 Task: Find connections with filter location Diamante with filter topic #mentorwith filter profile language French with filter current company Randstad India with filter school Oriental Institute of Science & Technology with filter industry IT System Installation and Disposal with filter service category Corporate Law with filter keywords title Event Planner
Action: Mouse moved to (490, 89)
Screenshot: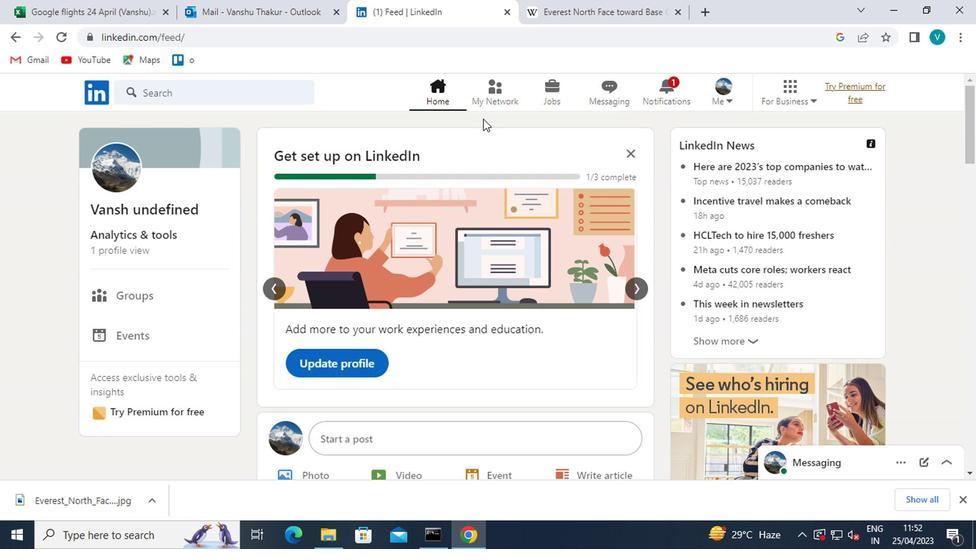 
Action: Mouse pressed left at (490, 89)
Screenshot: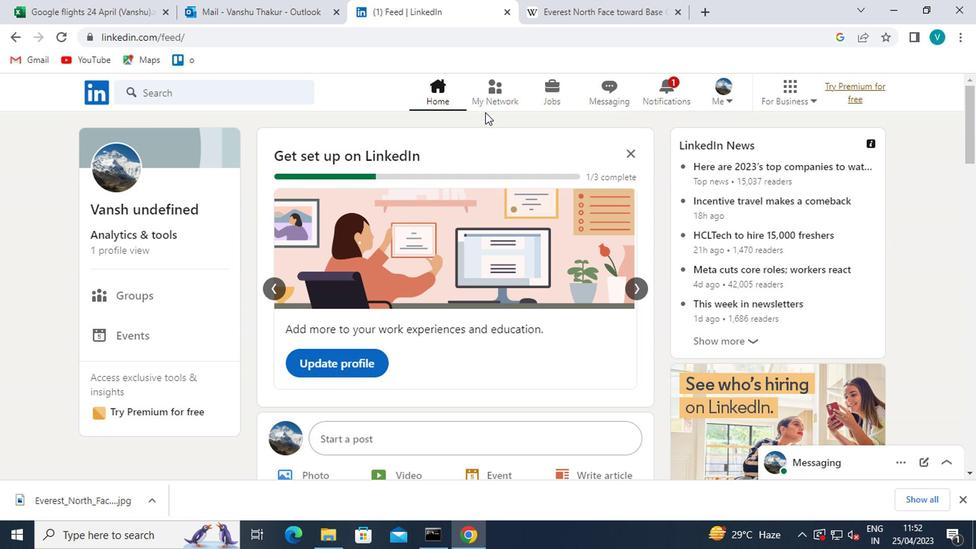 
Action: Mouse moved to (178, 162)
Screenshot: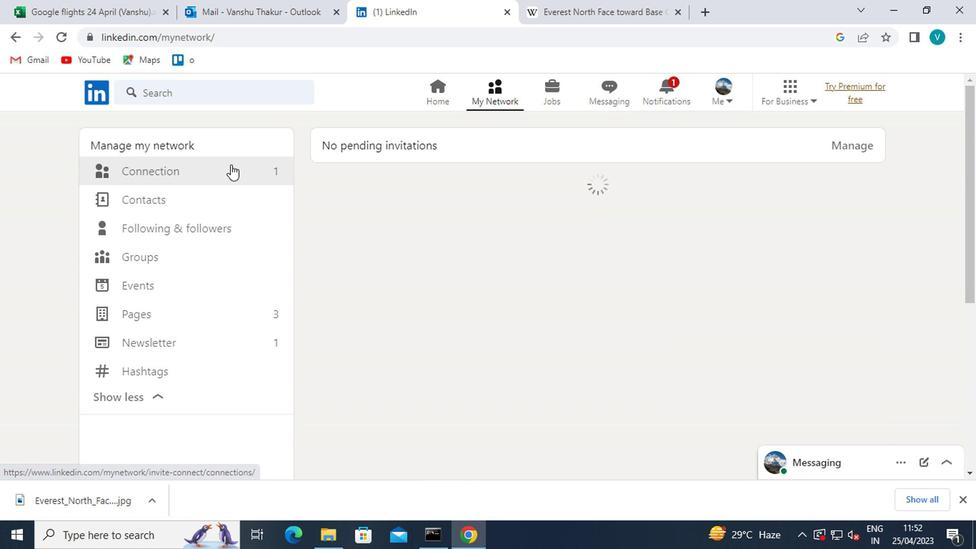 
Action: Mouse pressed left at (178, 162)
Screenshot: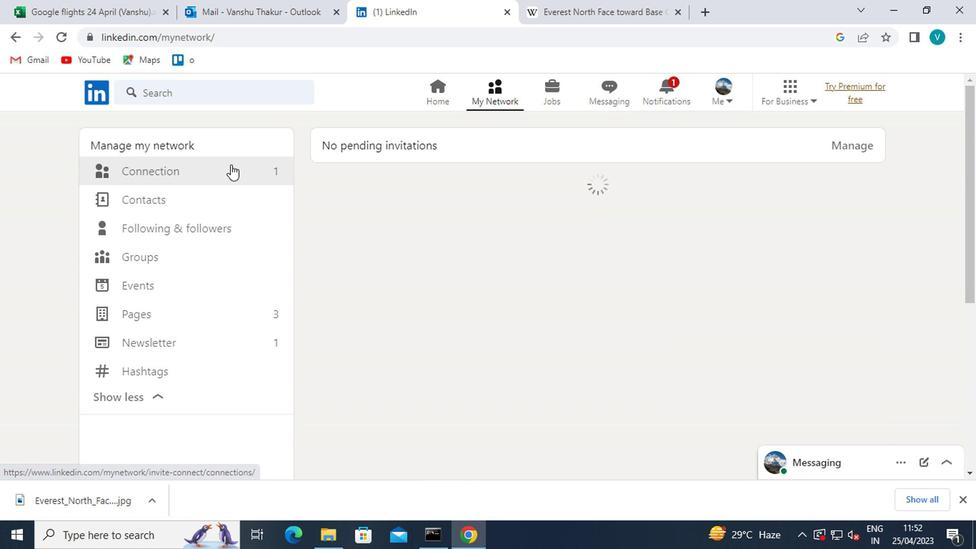 
Action: Mouse moved to (574, 175)
Screenshot: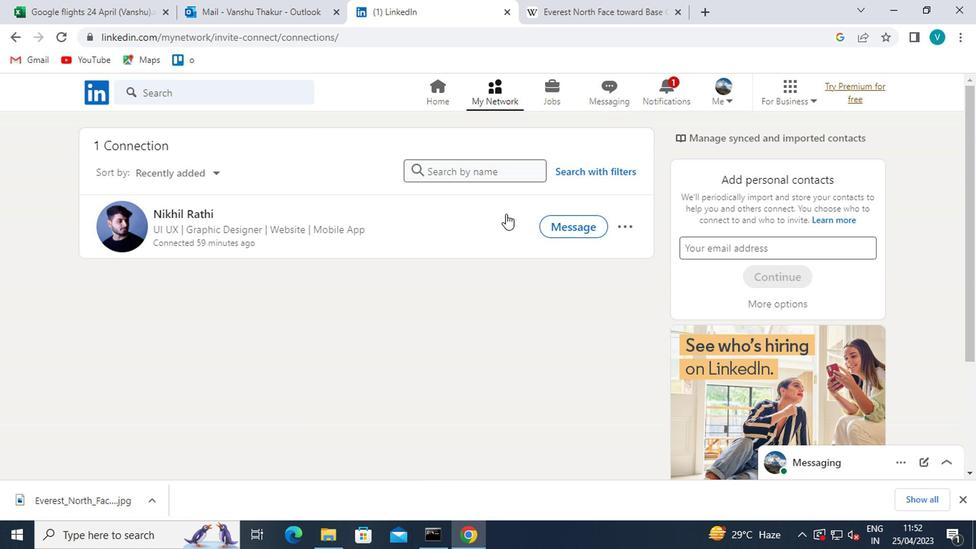 
Action: Mouse pressed left at (574, 175)
Screenshot: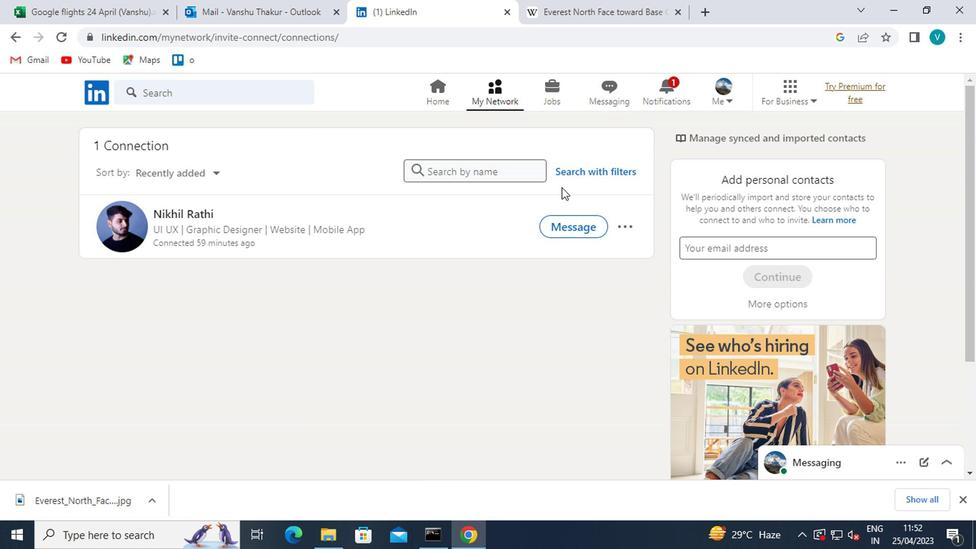 
Action: Mouse moved to (469, 123)
Screenshot: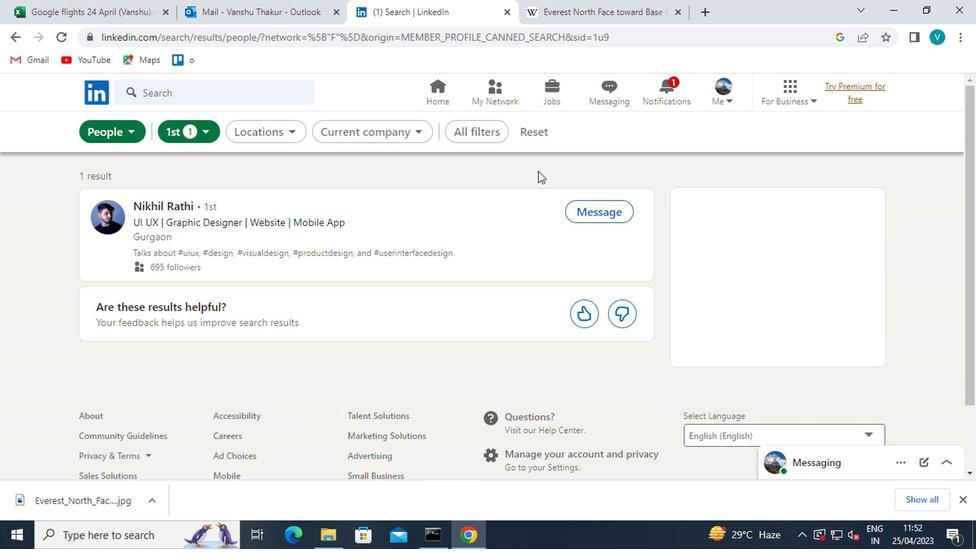 
Action: Mouse pressed left at (469, 123)
Screenshot: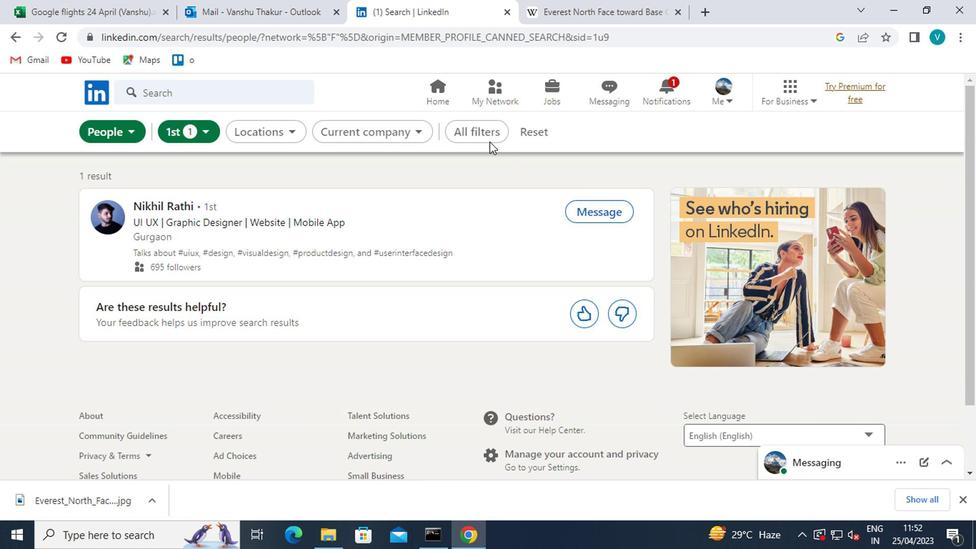 
Action: Mouse moved to (716, 326)
Screenshot: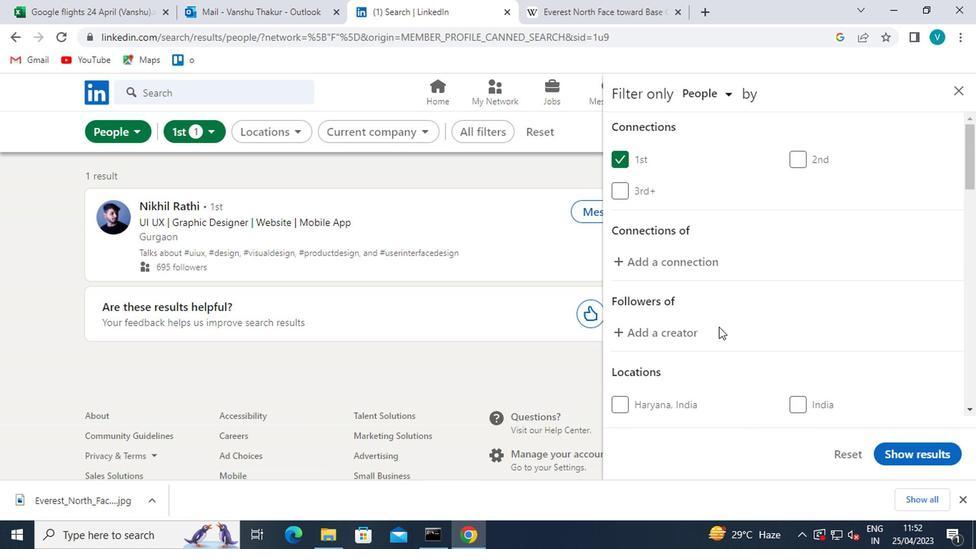 
Action: Mouse scrolled (716, 325) with delta (0, -1)
Screenshot: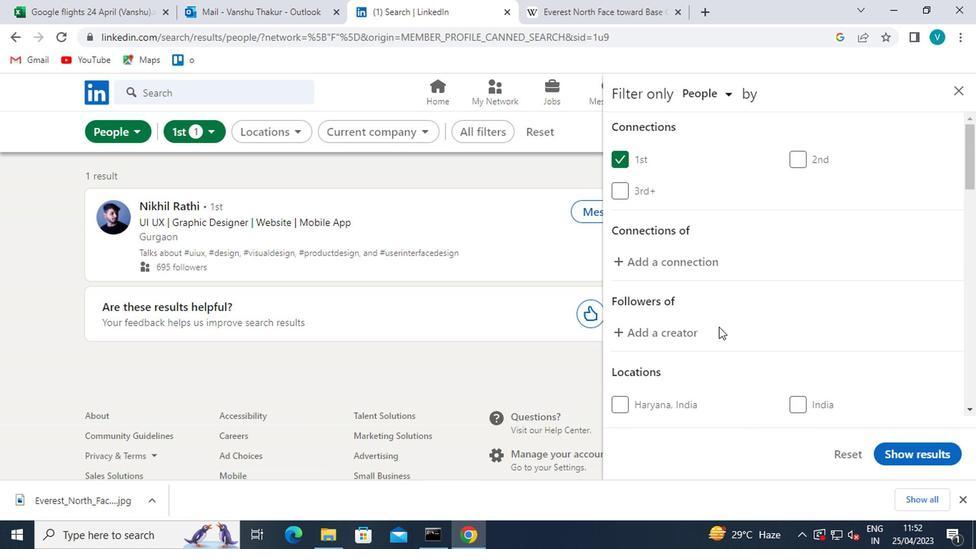 
Action: Mouse scrolled (716, 325) with delta (0, -1)
Screenshot: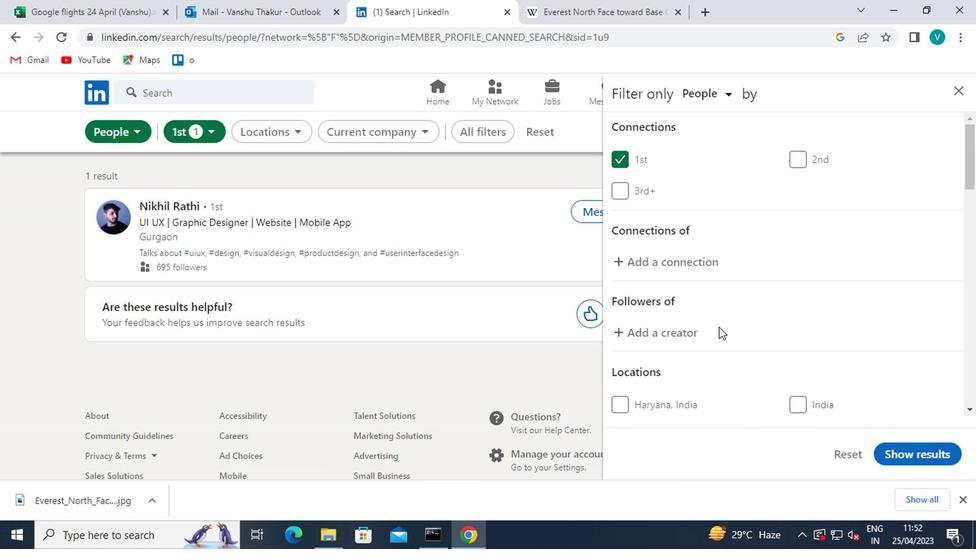 
Action: Mouse moved to (671, 326)
Screenshot: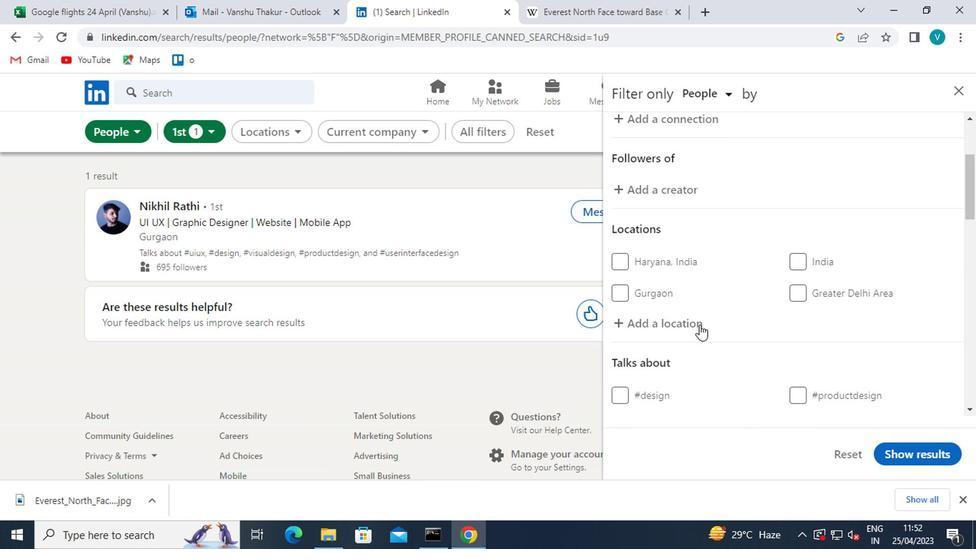 
Action: Mouse pressed left at (671, 326)
Screenshot: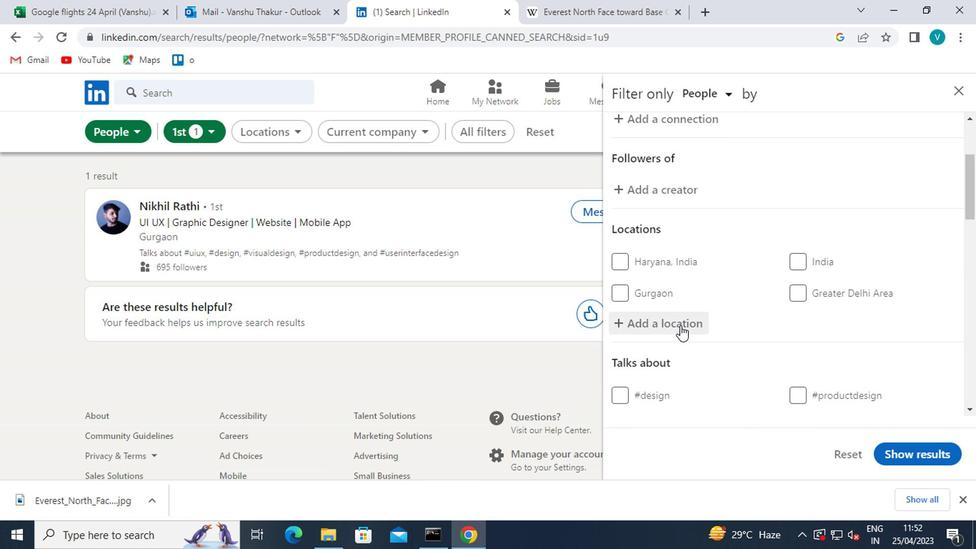 
Action: Mouse moved to (584, 275)
Screenshot: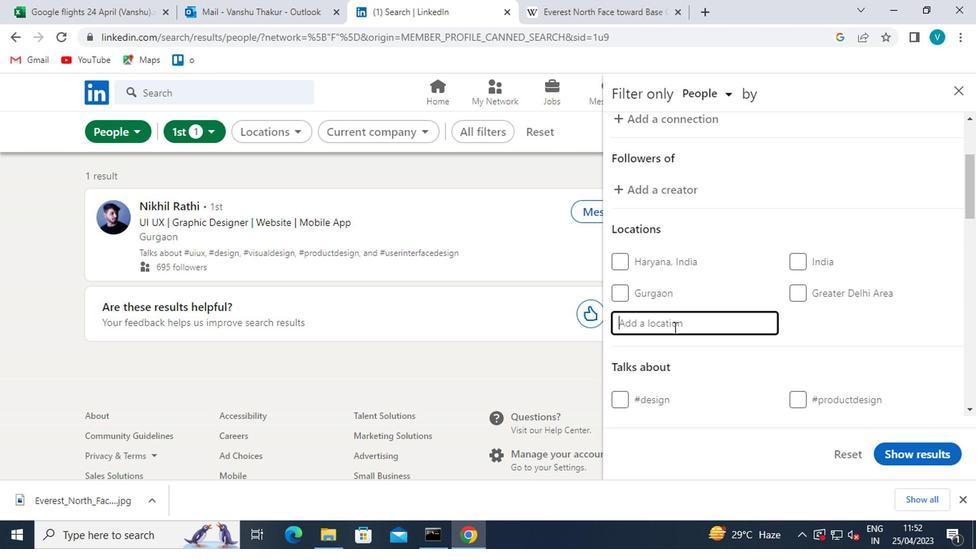 
Action: Key pressed <Key.shift>DIAMANTE<Key.space>
Screenshot: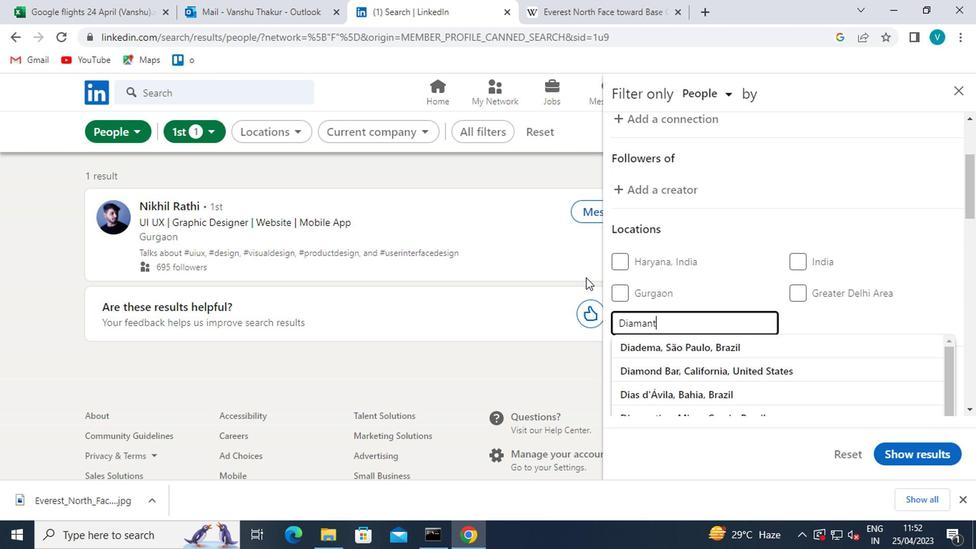 
Action: Mouse moved to (665, 343)
Screenshot: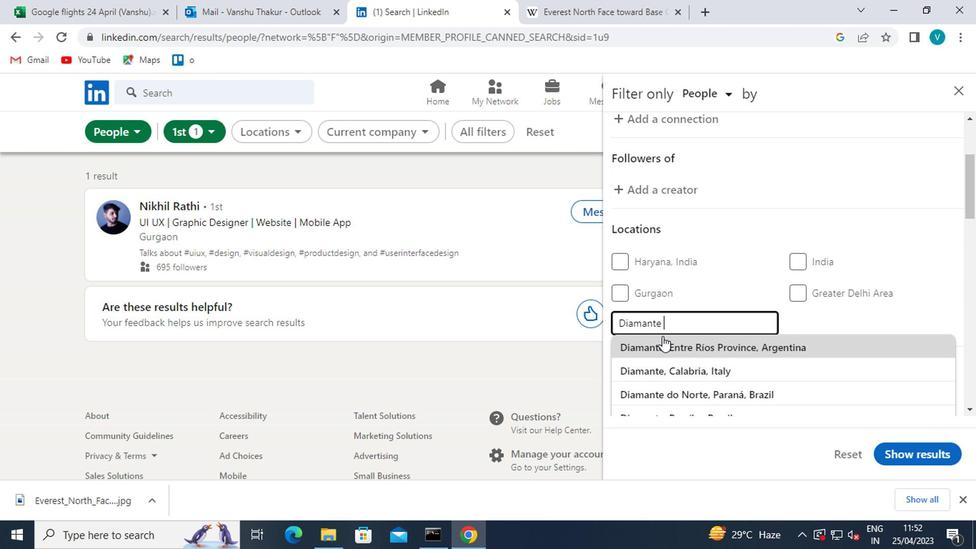 
Action: Mouse pressed left at (665, 343)
Screenshot: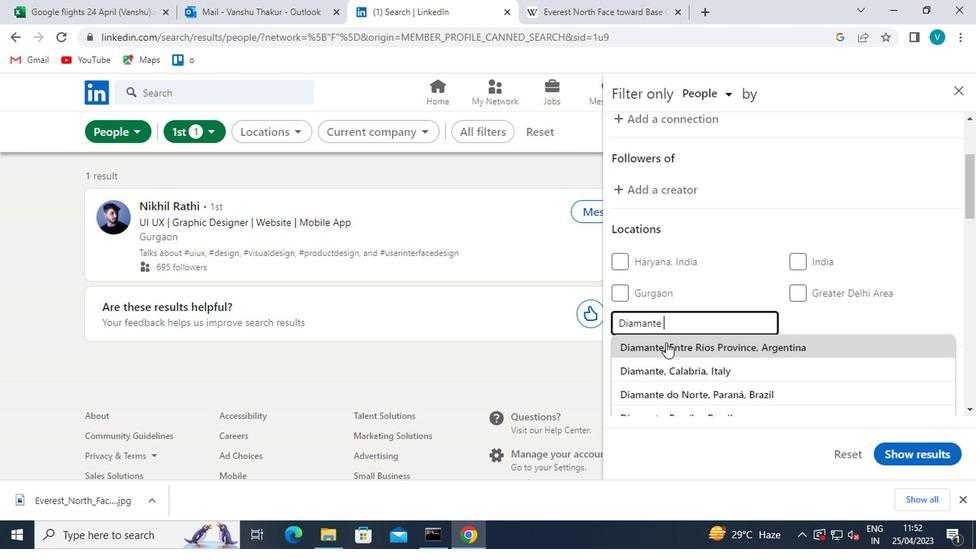 
Action: Mouse moved to (713, 314)
Screenshot: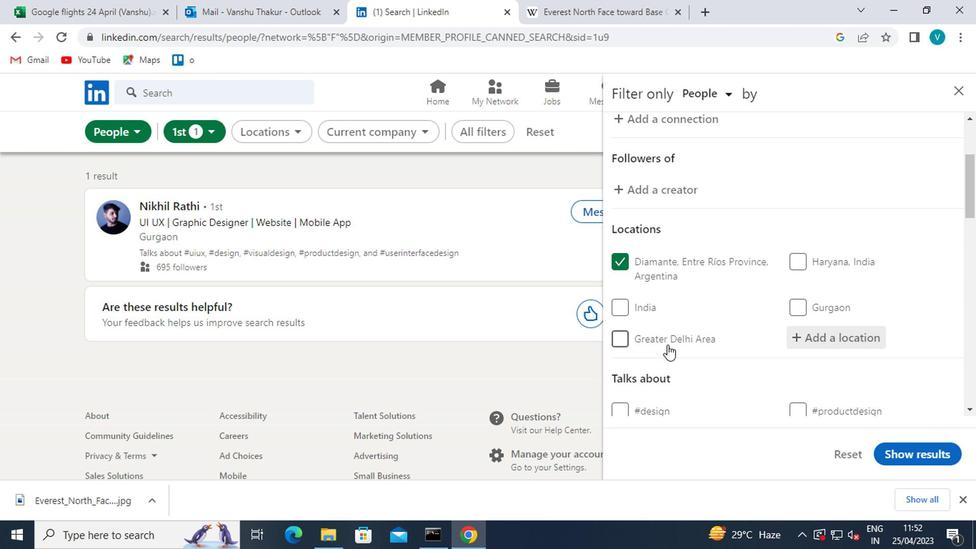 
Action: Mouse scrolled (713, 313) with delta (0, 0)
Screenshot: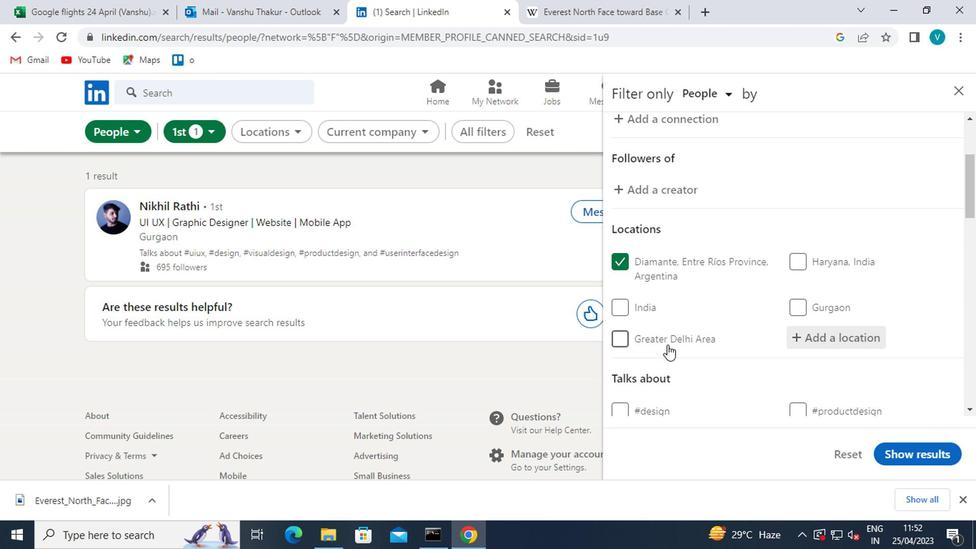 
Action: Mouse scrolled (713, 313) with delta (0, 0)
Screenshot: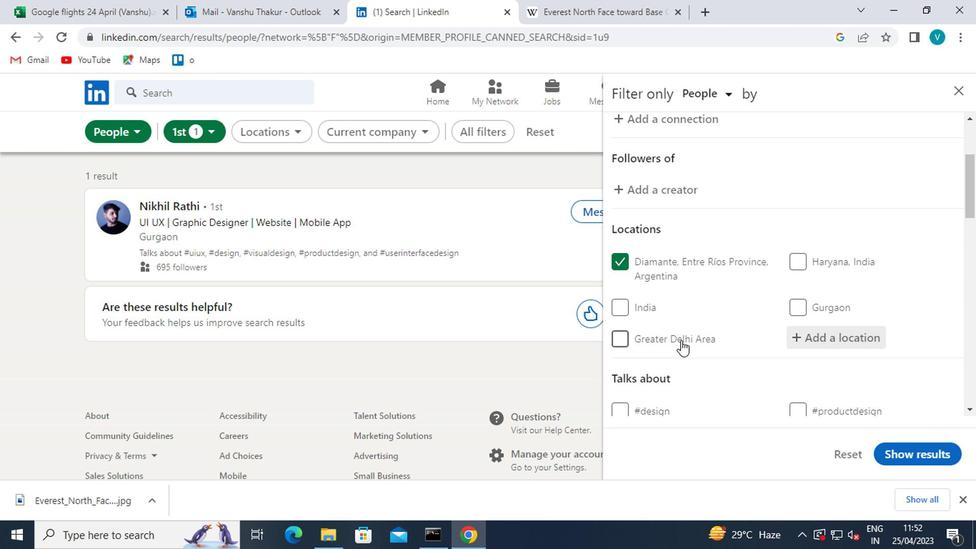
Action: Mouse moved to (714, 313)
Screenshot: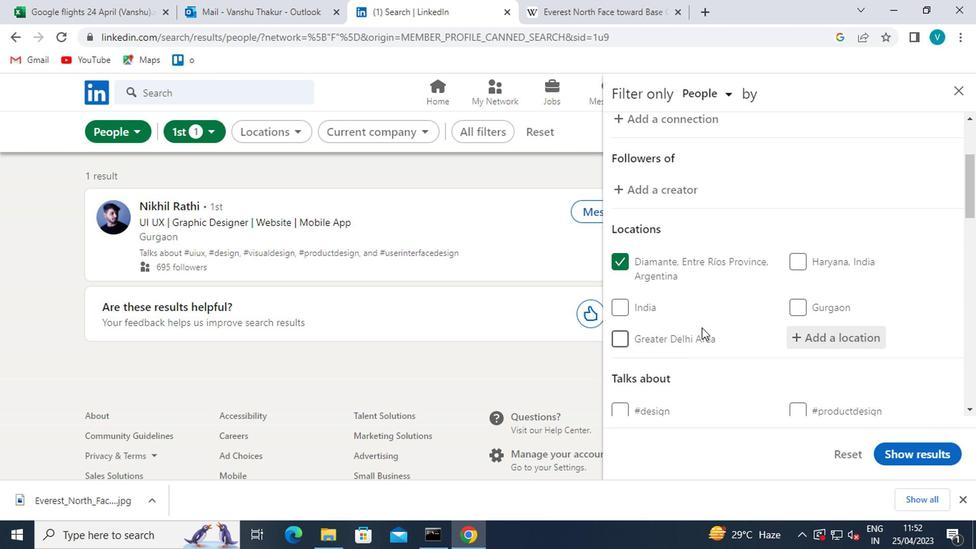 
Action: Mouse scrolled (714, 312) with delta (0, -1)
Screenshot: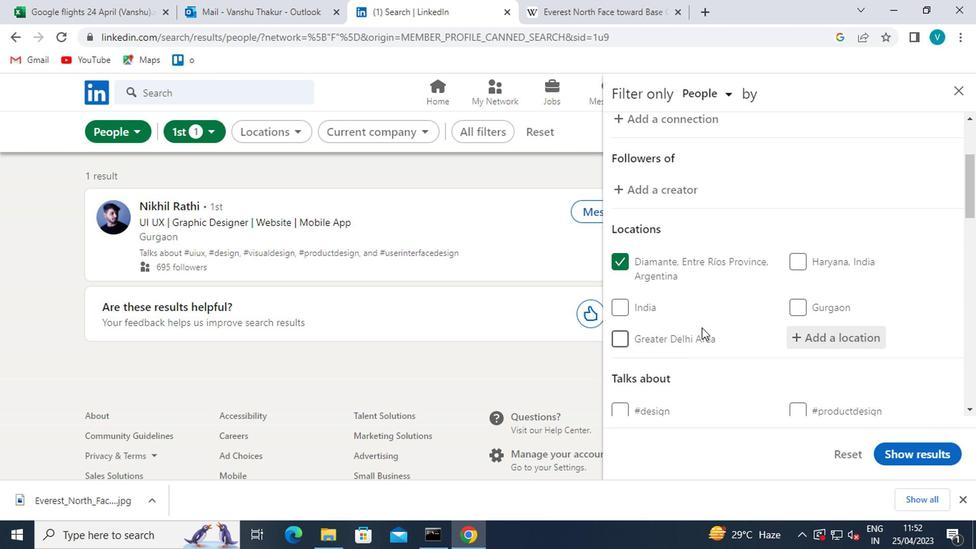 
Action: Mouse moved to (824, 251)
Screenshot: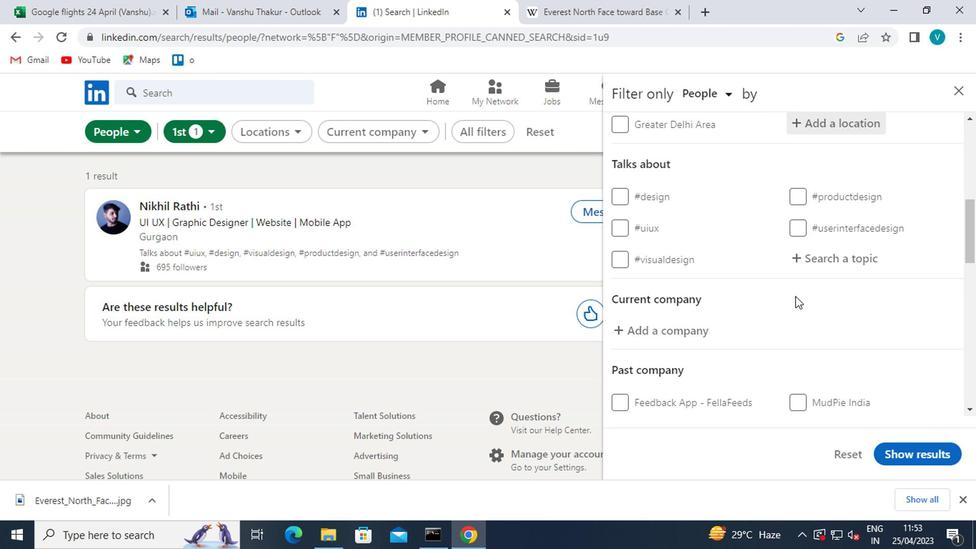 
Action: Mouse pressed left at (824, 251)
Screenshot: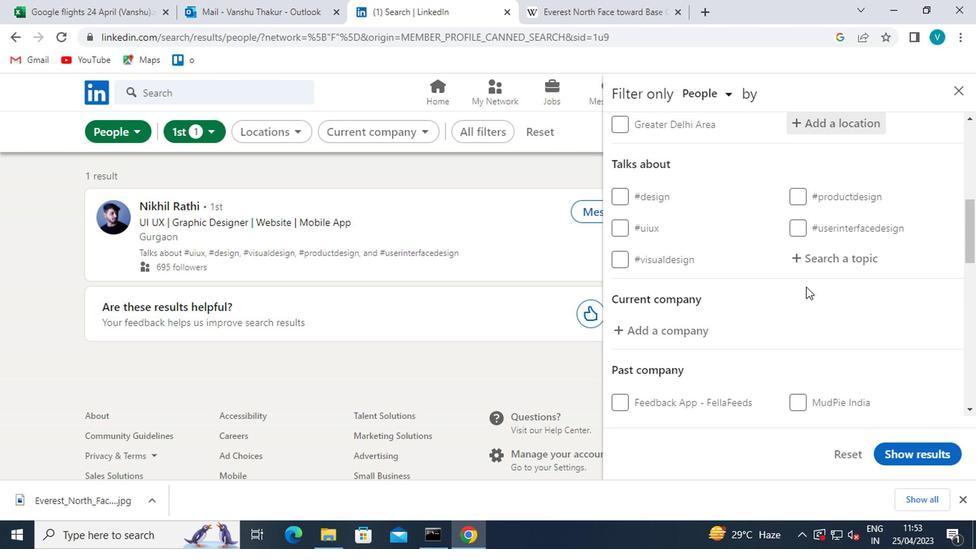 
Action: Mouse moved to (457, 80)
Screenshot: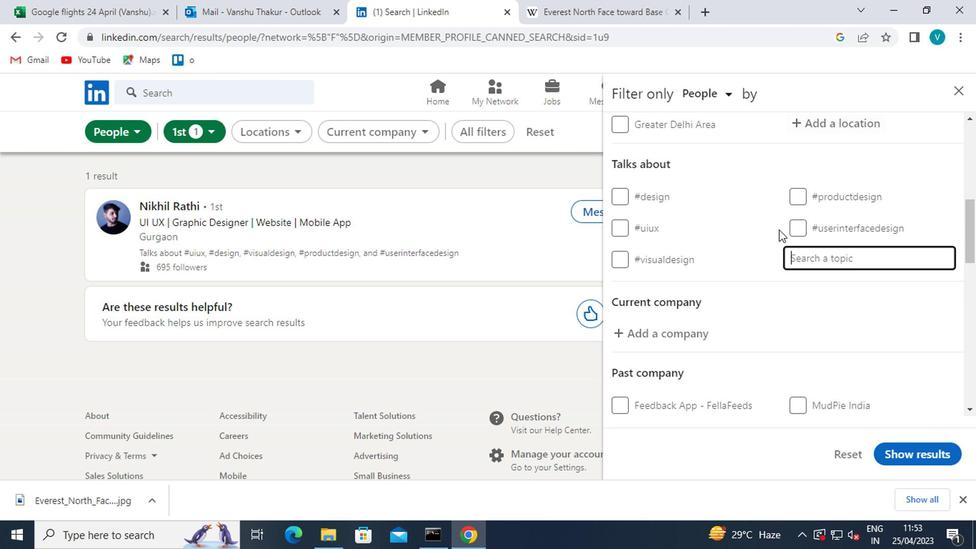 
Action: Key pressed <Key.shift>#MENTORWITH
Screenshot: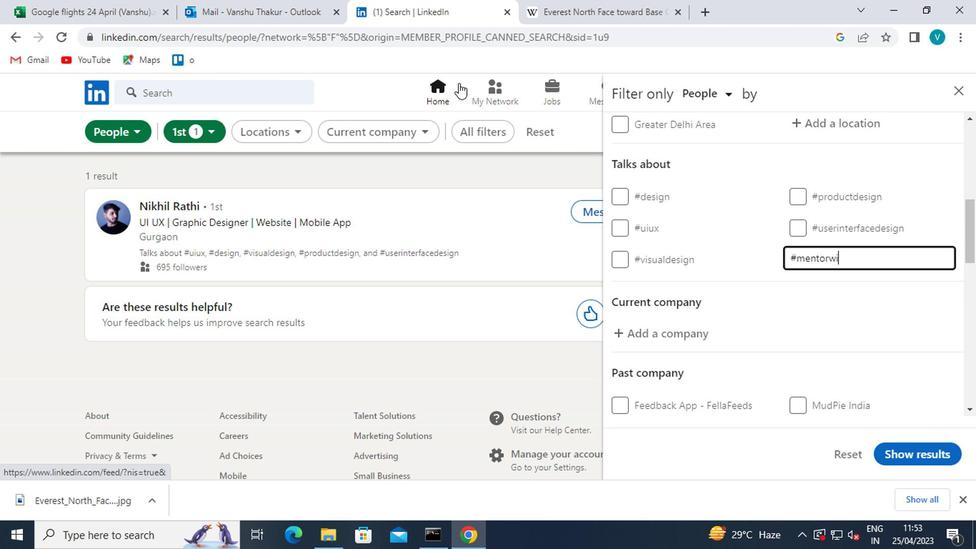 
Action: Mouse moved to (813, 282)
Screenshot: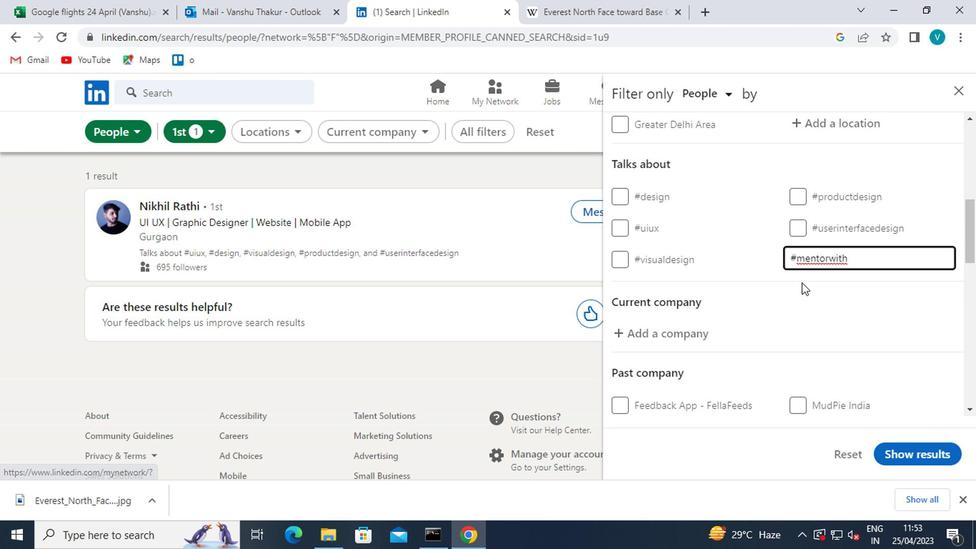 
Action: Mouse pressed left at (813, 282)
Screenshot: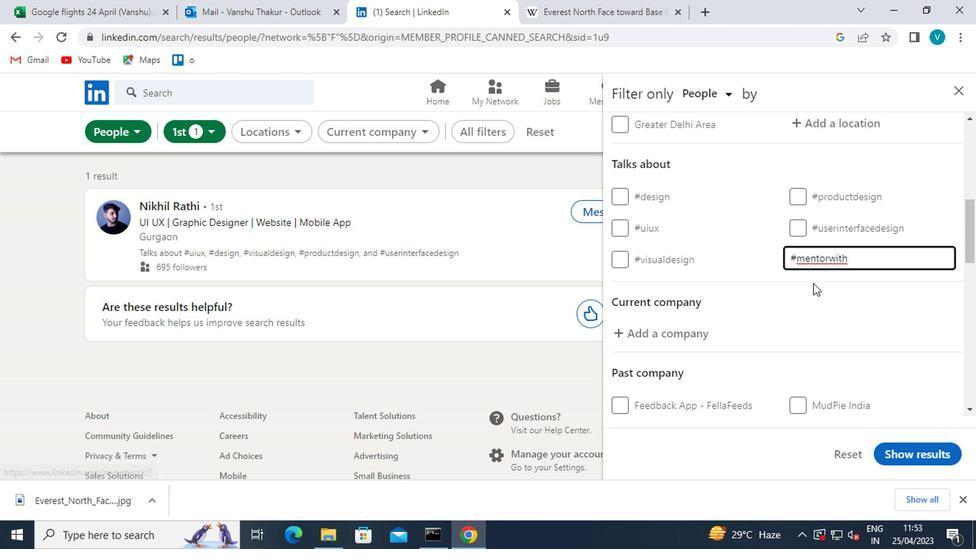 
Action: Mouse moved to (793, 289)
Screenshot: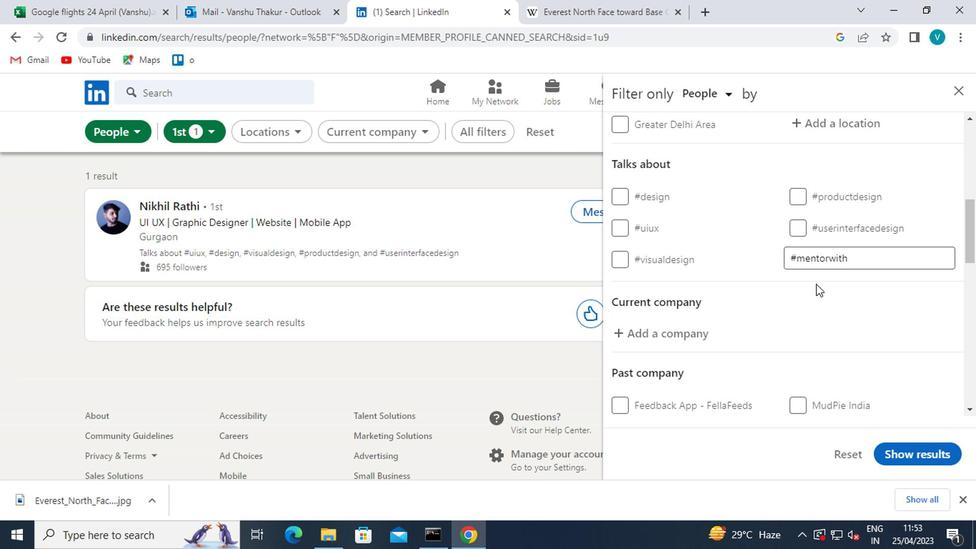 
Action: Mouse scrolled (793, 288) with delta (0, -1)
Screenshot: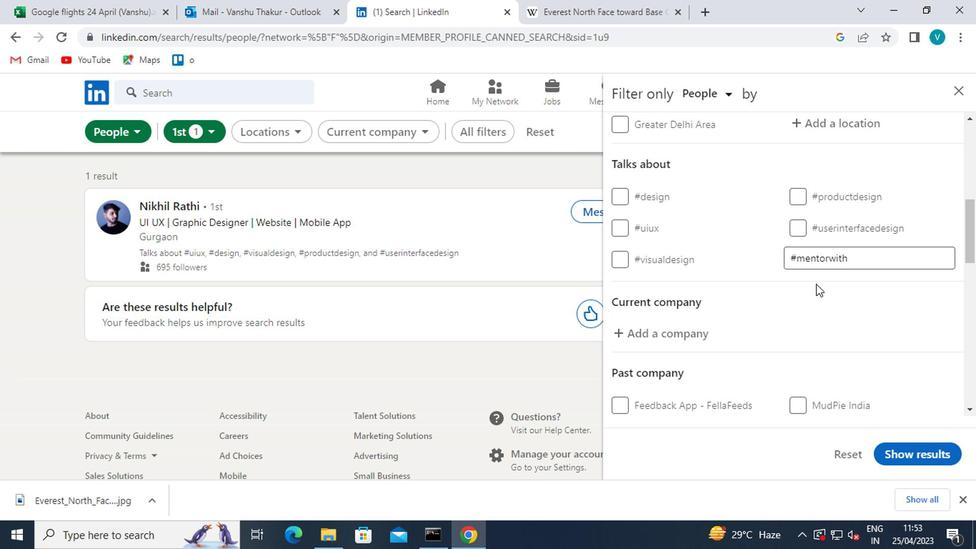 
Action: Mouse moved to (772, 299)
Screenshot: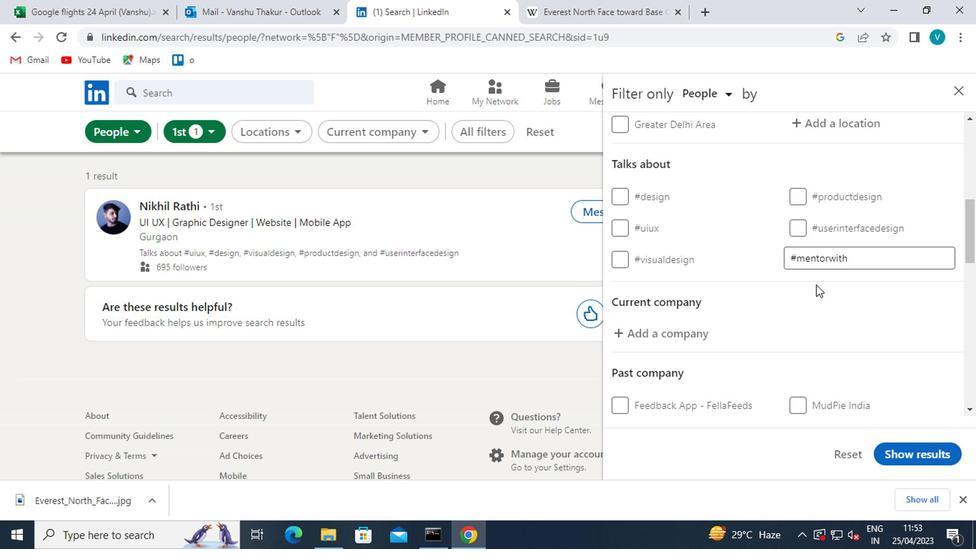 
Action: Mouse scrolled (772, 298) with delta (0, 0)
Screenshot: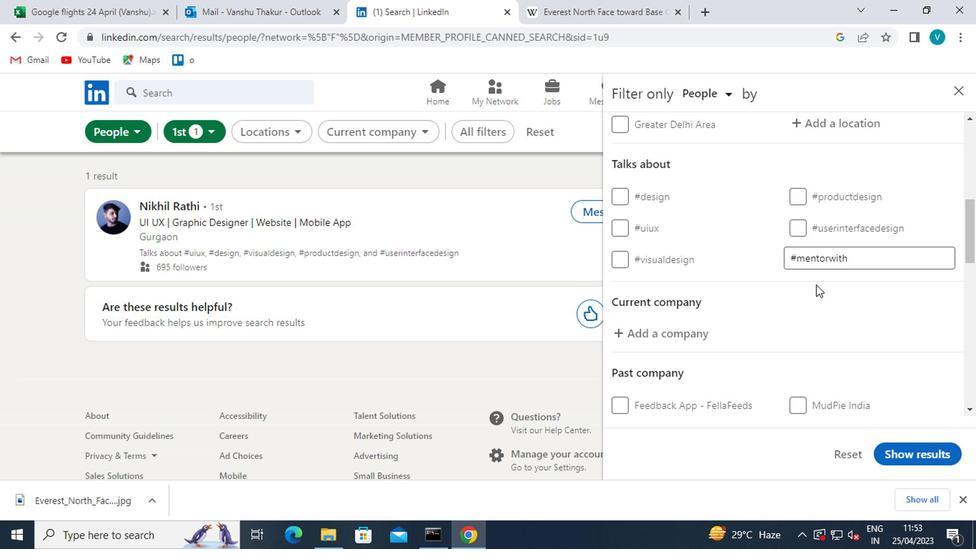 
Action: Mouse moved to (745, 310)
Screenshot: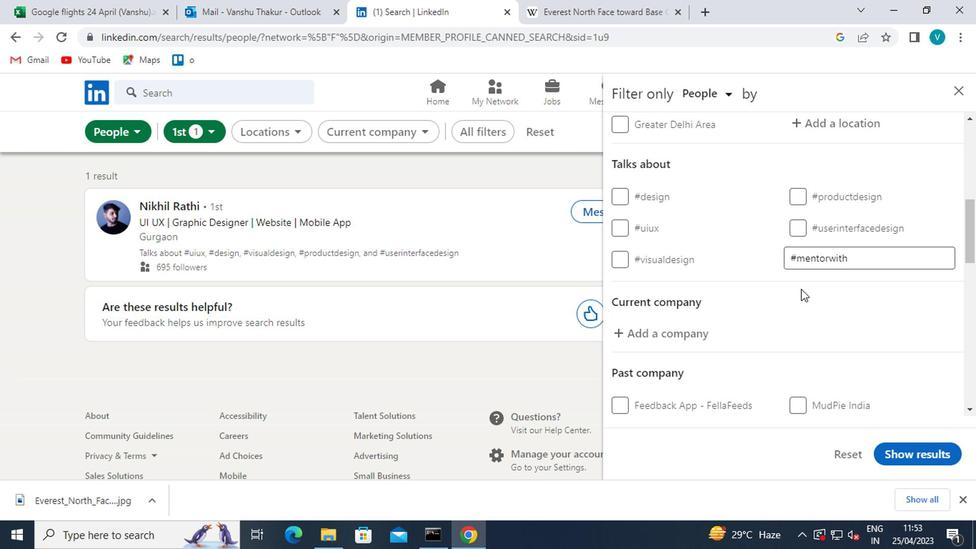 
Action: Mouse scrolled (745, 309) with delta (0, -1)
Screenshot: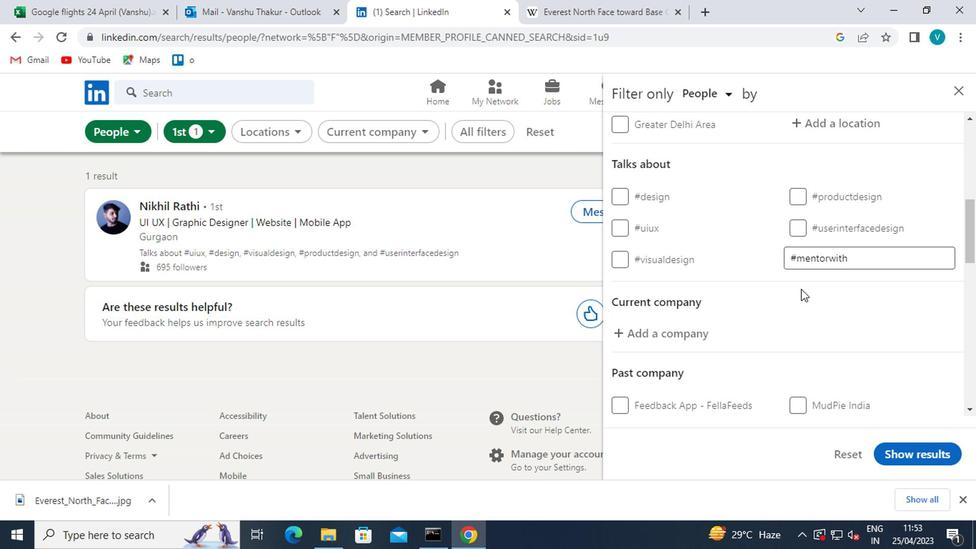 
Action: Mouse moved to (734, 315)
Screenshot: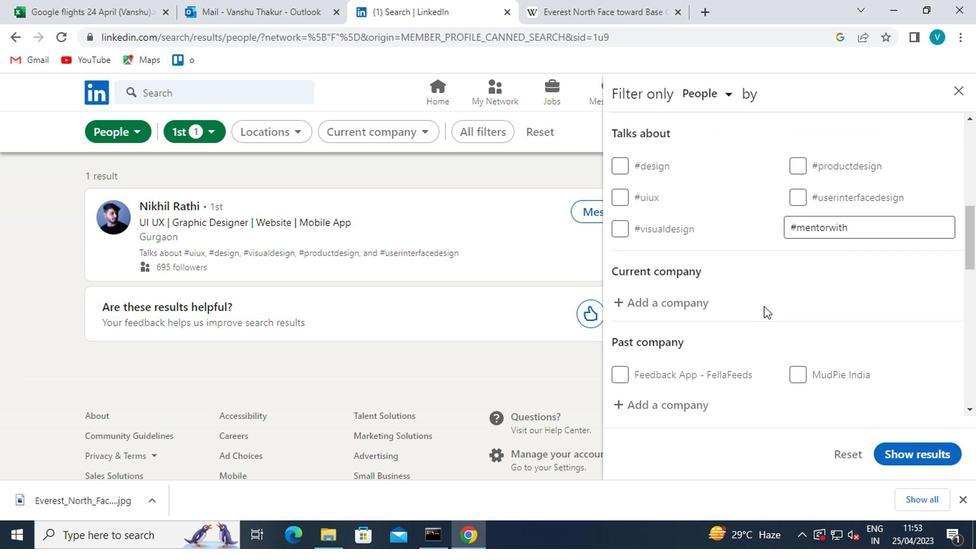 
Action: Mouse scrolled (734, 314) with delta (0, -1)
Screenshot: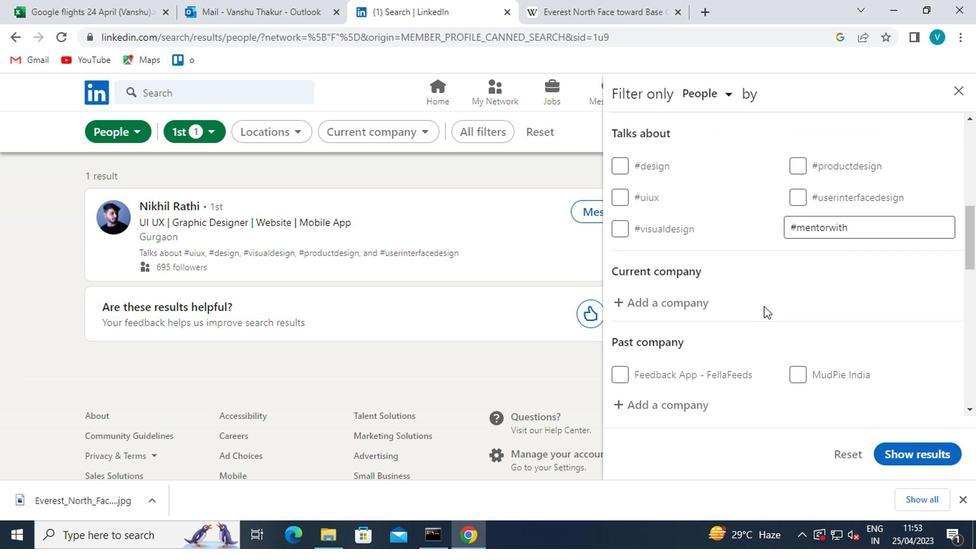 
Action: Mouse moved to (730, 318)
Screenshot: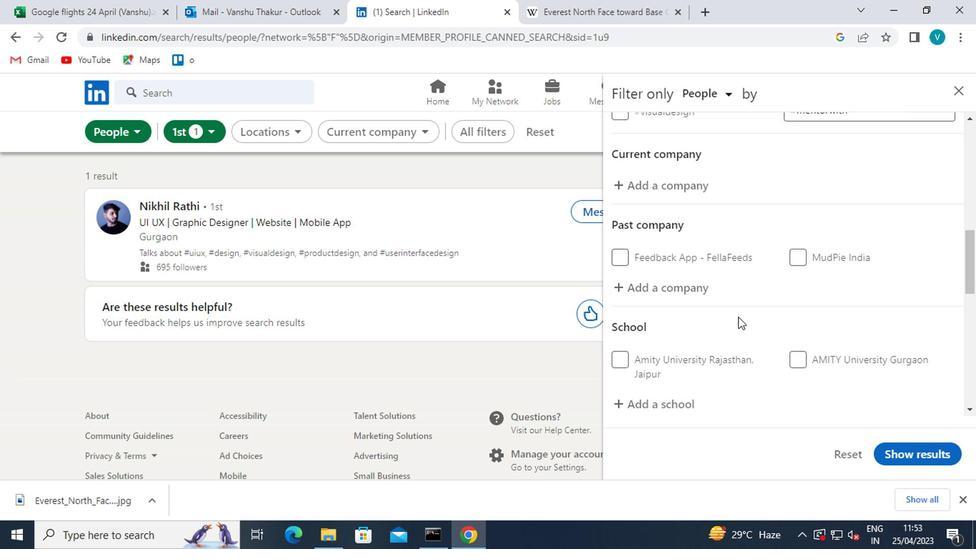 
Action: Mouse scrolled (730, 317) with delta (0, -1)
Screenshot: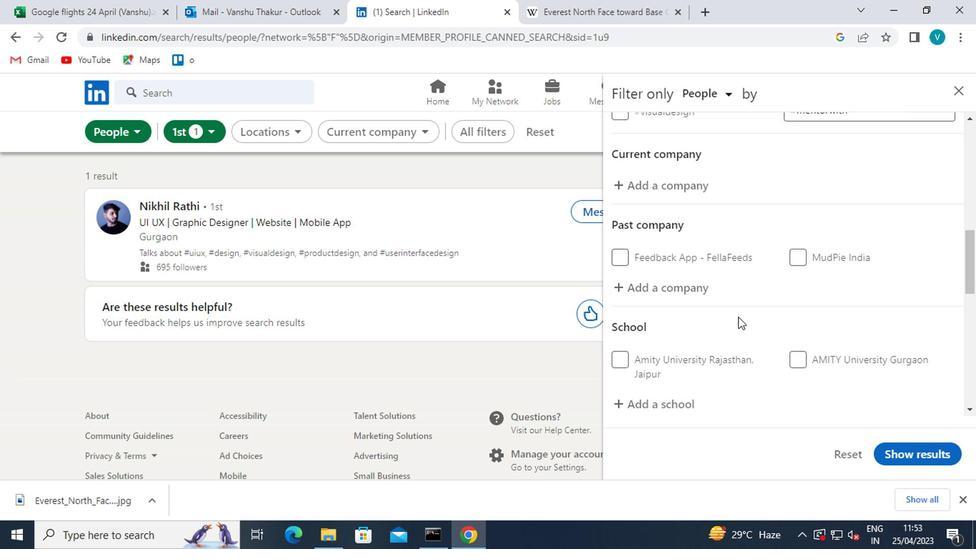 
Action: Mouse moved to (728, 323)
Screenshot: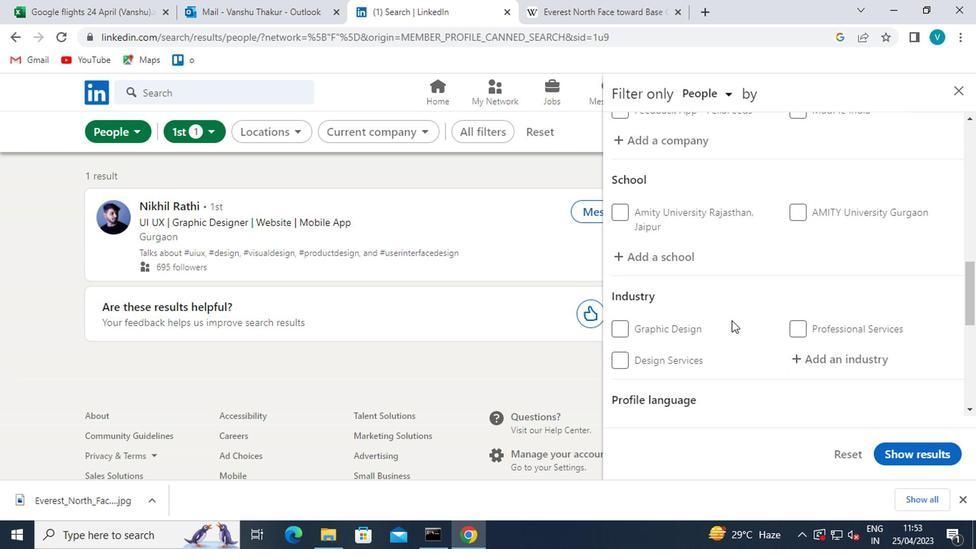 
Action: Mouse scrolled (728, 323) with delta (0, 0)
Screenshot: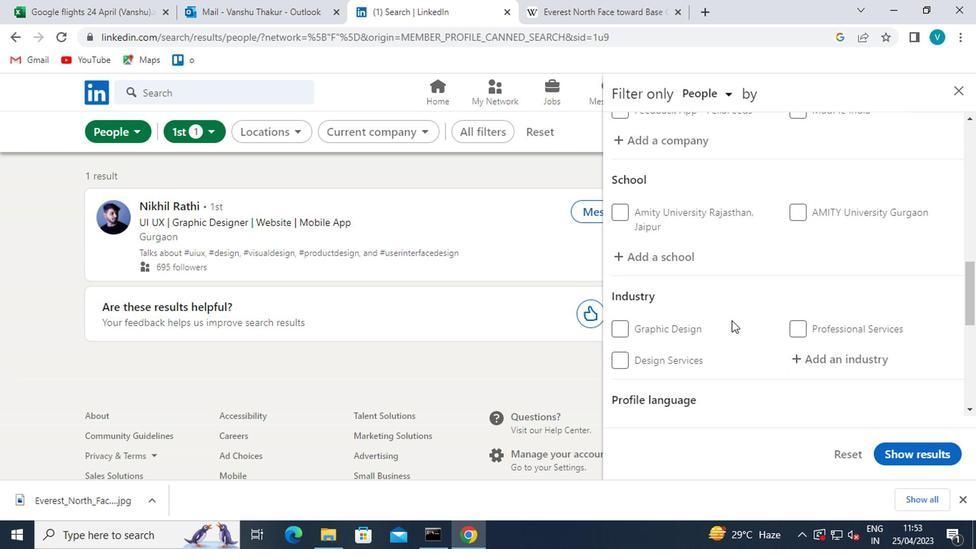
Action: Mouse moved to (727, 325)
Screenshot: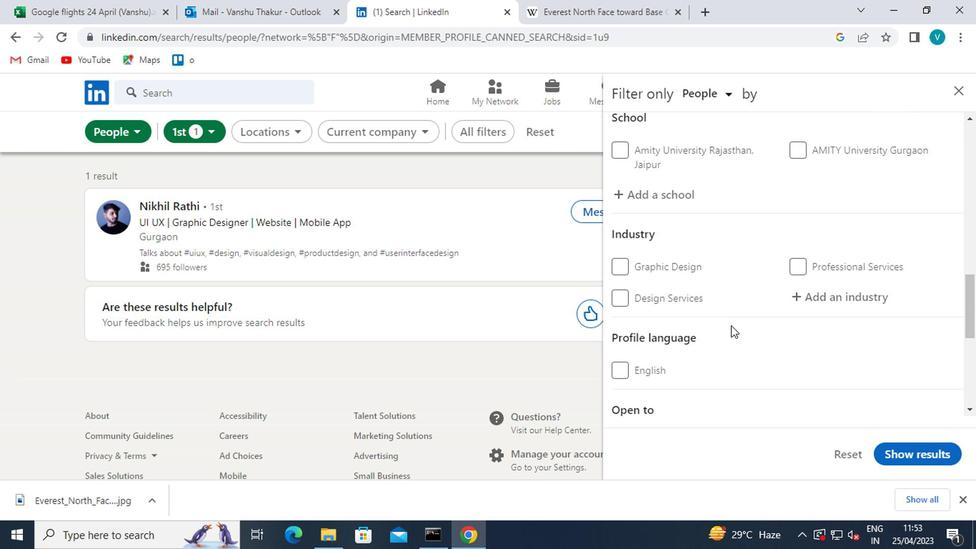 
Action: Mouse scrolled (727, 326) with delta (0, 1)
Screenshot: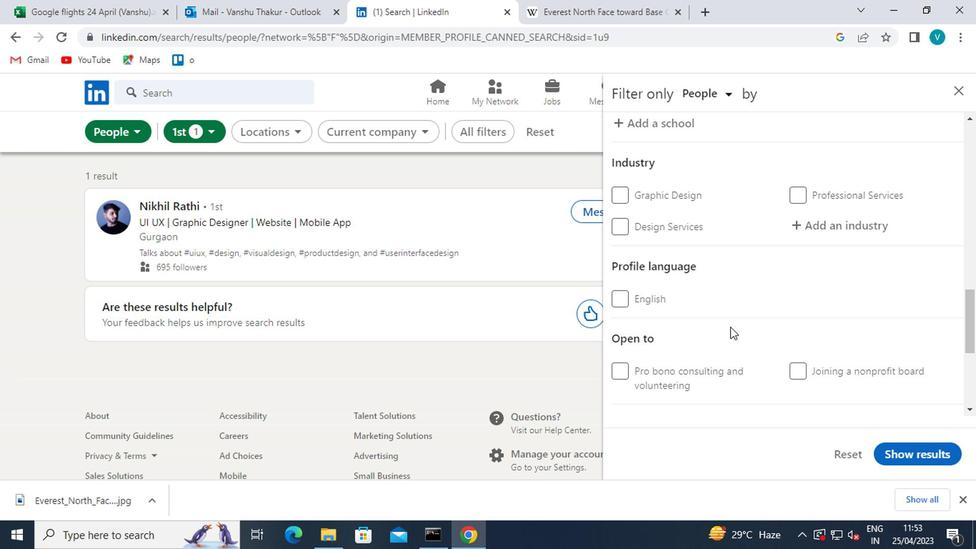 
Action: Mouse scrolled (727, 326) with delta (0, 1)
Screenshot: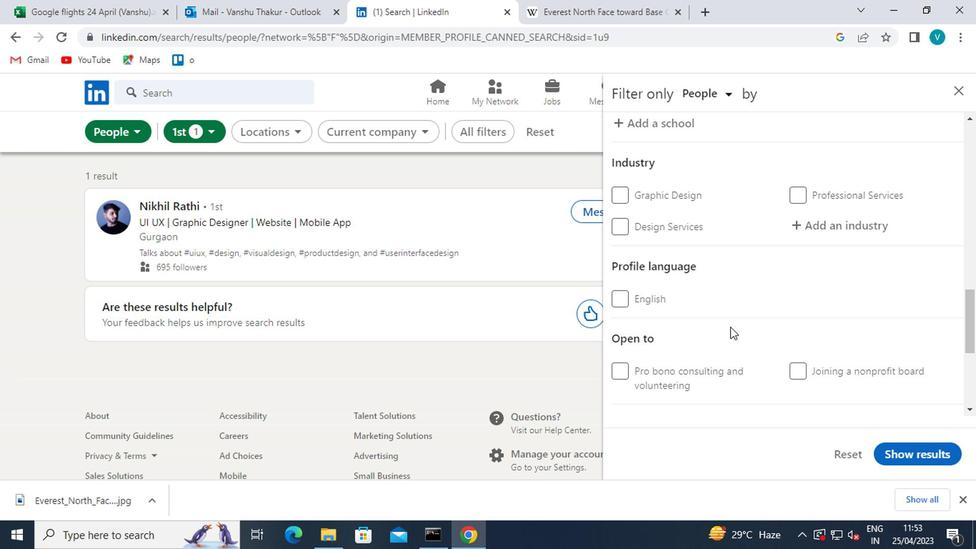 
Action: Mouse moved to (727, 326)
Screenshot: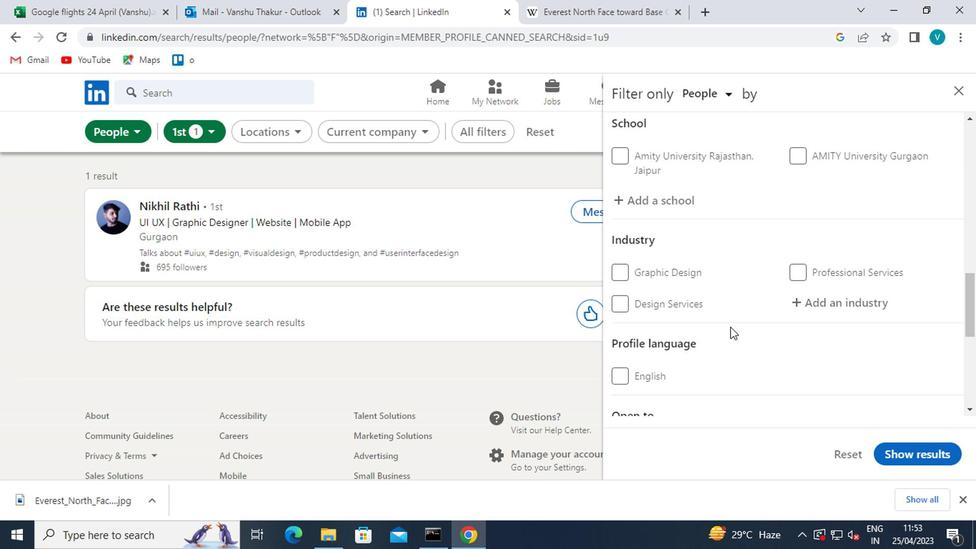 
Action: Mouse scrolled (727, 326) with delta (0, 0)
Screenshot: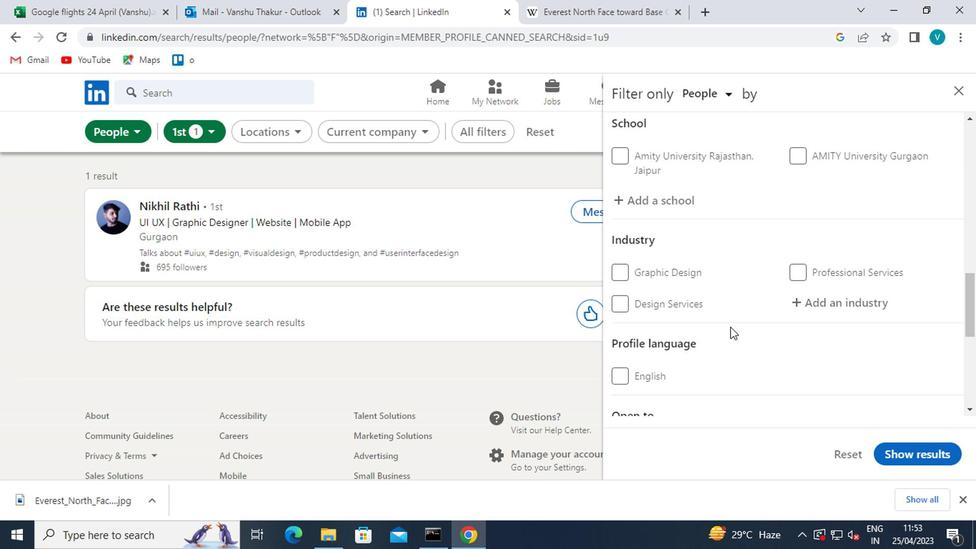 
Action: Mouse moved to (727, 323)
Screenshot: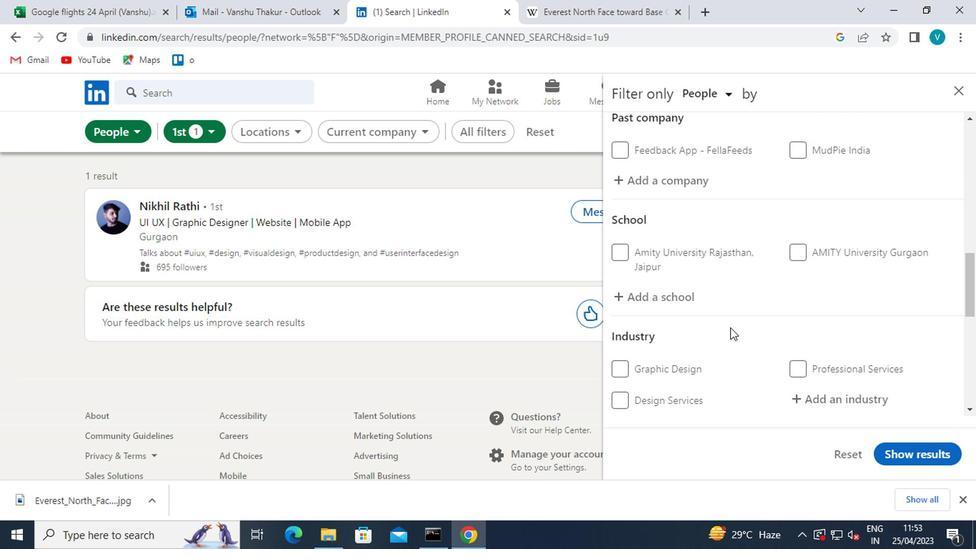 
Action: Mouse scrolled (727, 323) with delta (0, 0)
Screenshot: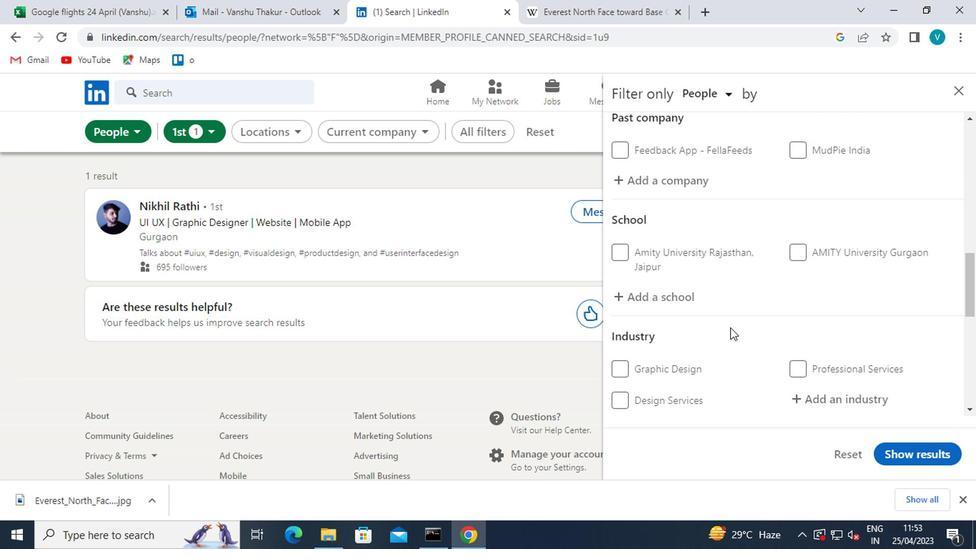 
Action: Mouse moved to (727, 319)
Screenshot: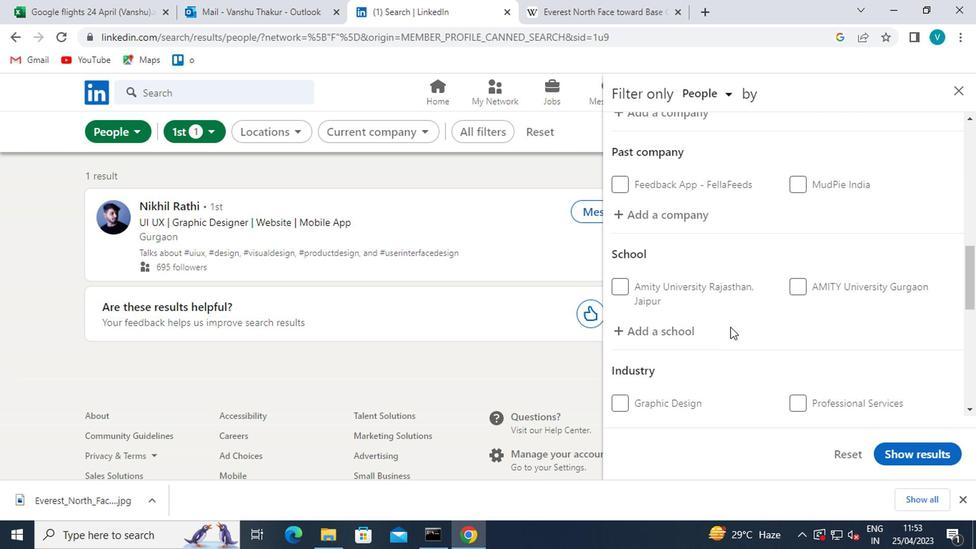 
Action: Mouse scrolled (727, 321) with delta (0, 1)
Screenshot: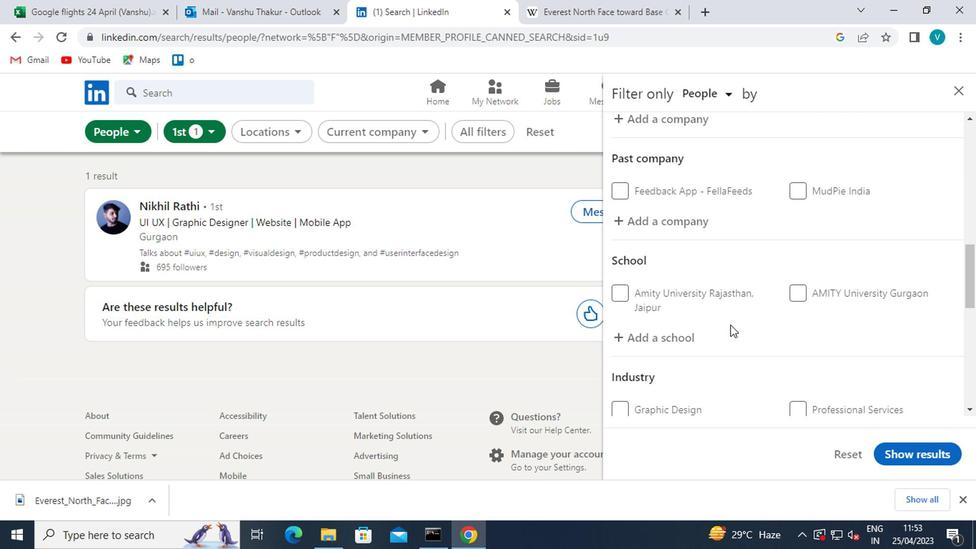 
Action: Mouse scrolled (727, 321) with delta (0, 1)
Screenshot: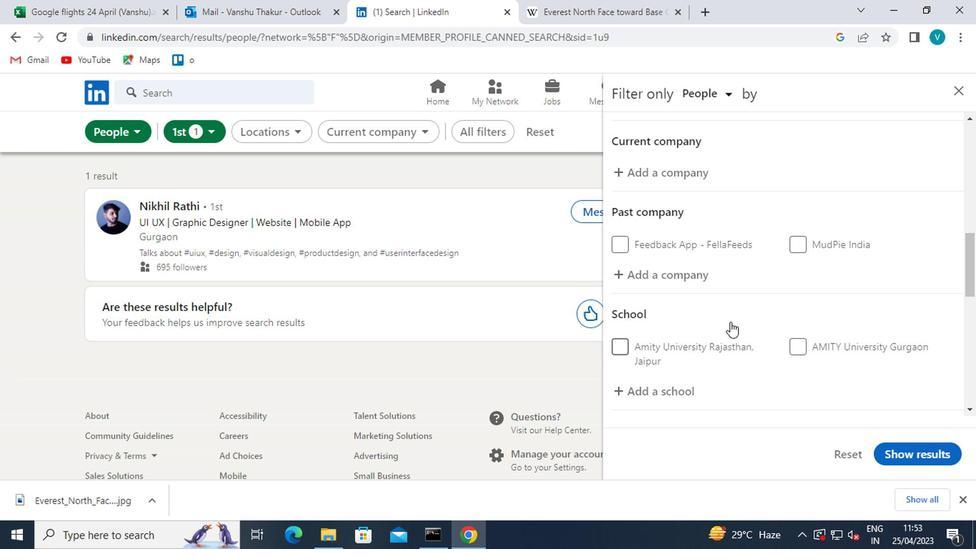 
Action: Mouse moved to (686, 332)
Screenshot: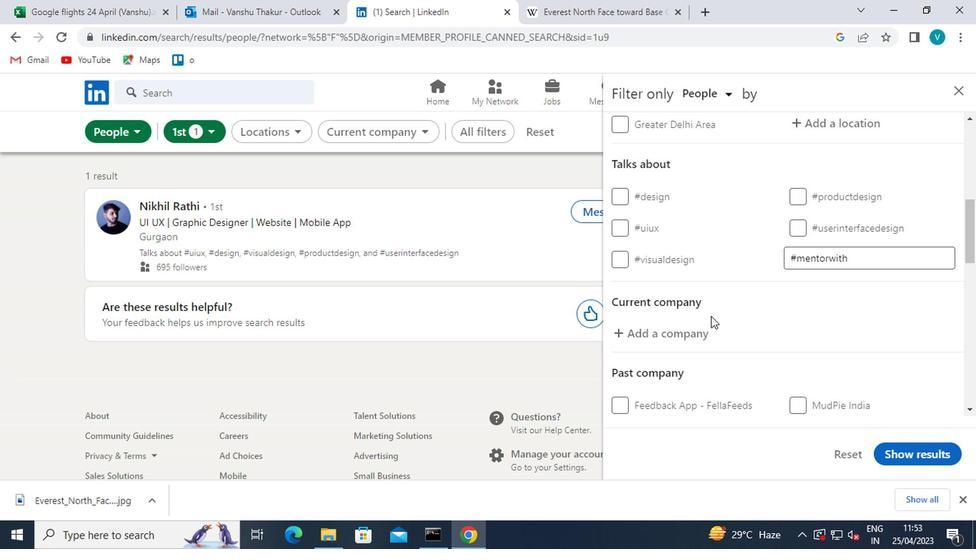 
Action: Mouse pressed left at (686, 332)
Screenshot: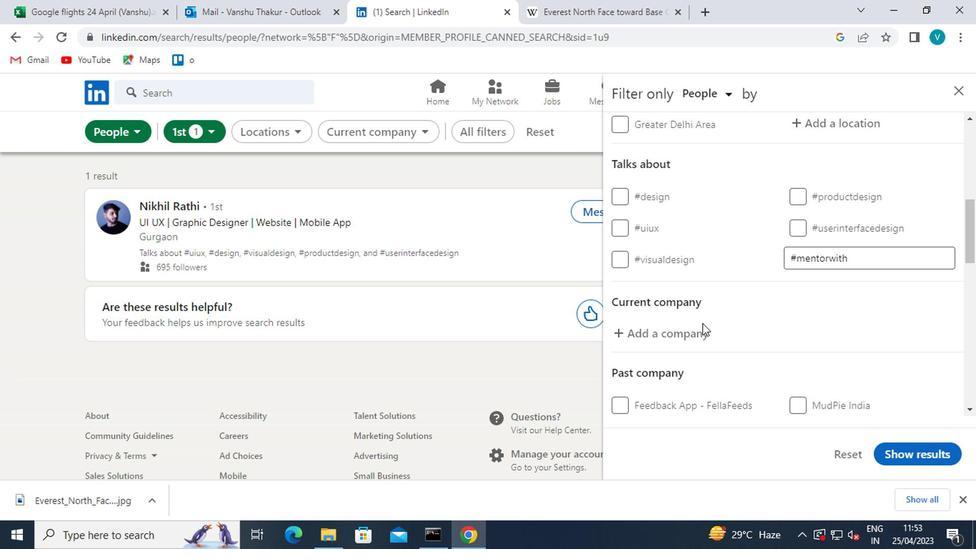 
Action: Mouse moved to (642, 305)
Screenshot: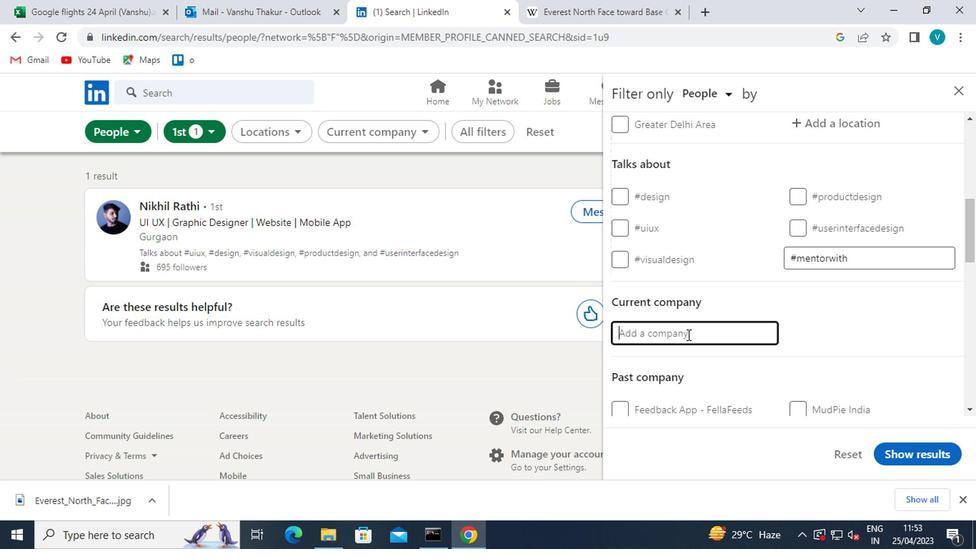 
Action: Key pressed <Key.shift>RANS<Key.backspace><Key.backspace><Key.backspace><Key.backspace><Key.shift>RANDSTAD
Screenshot: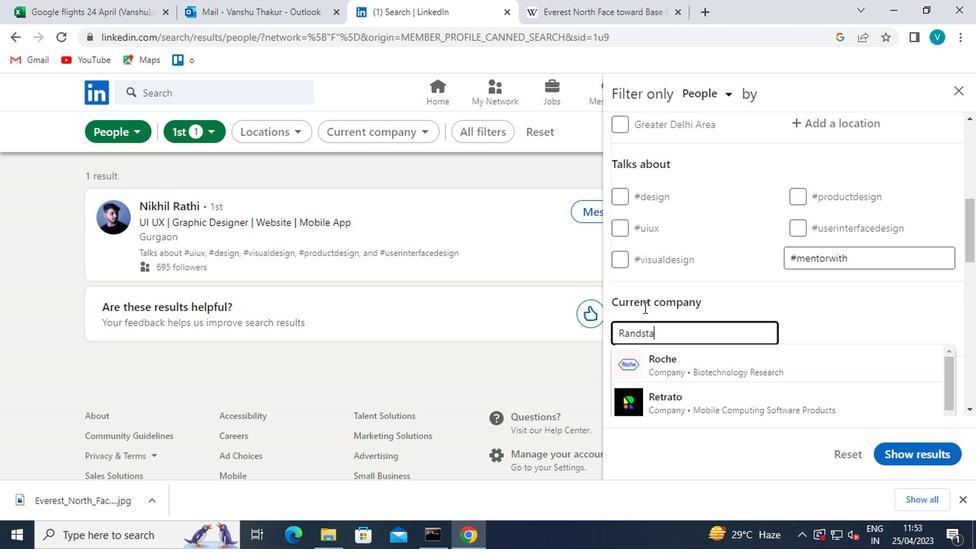 
Action: Mouse moved to (724, 354)
Screenshot: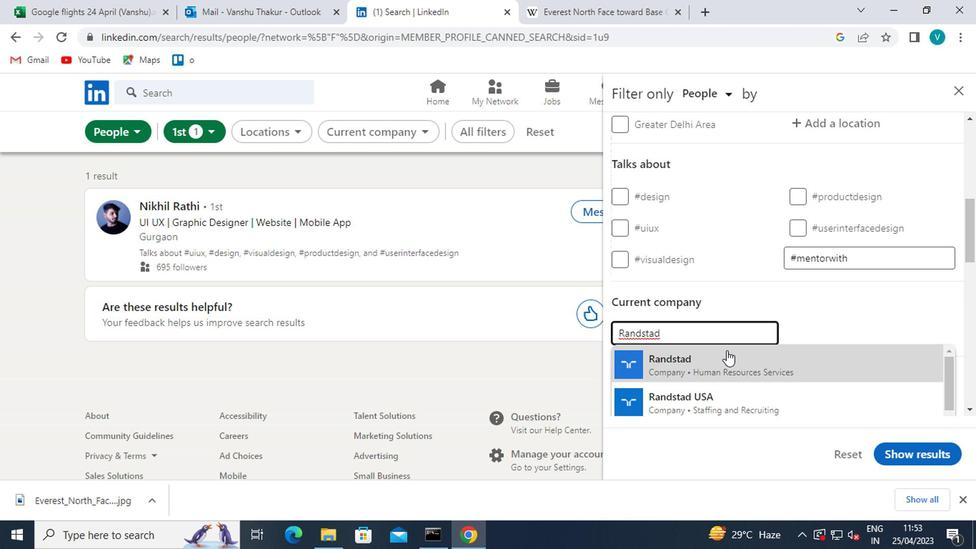 
Action: Mouse pressed left at (724, 354)
Screenshot: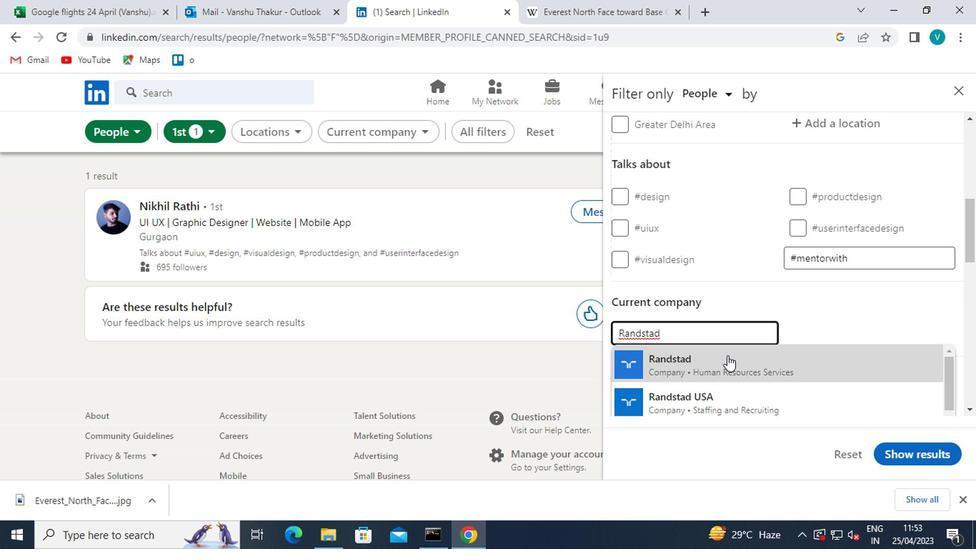 
Action: Mouse moved to (726, 355)
Screenshot: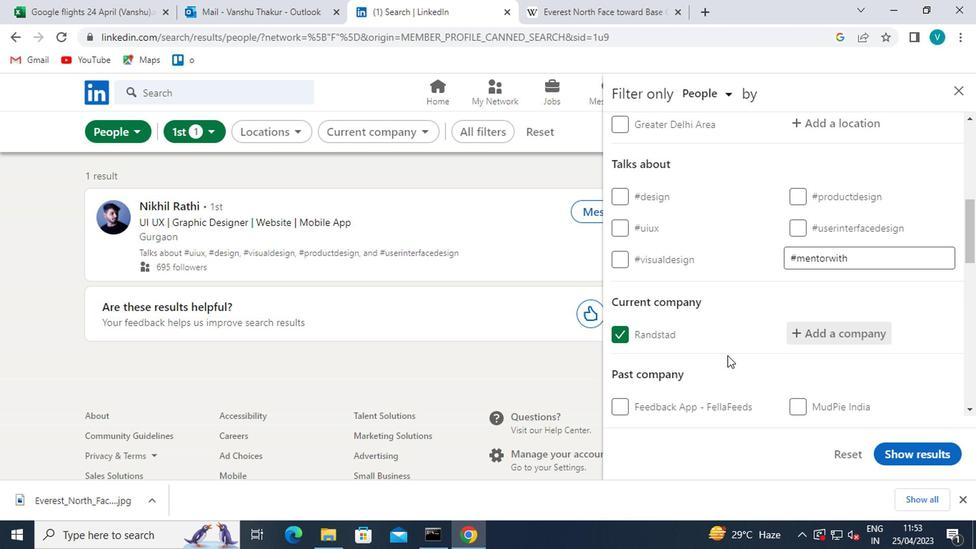 
Action: Mouse scrolled (726, 354) with delta (0, -1)
Screenshot: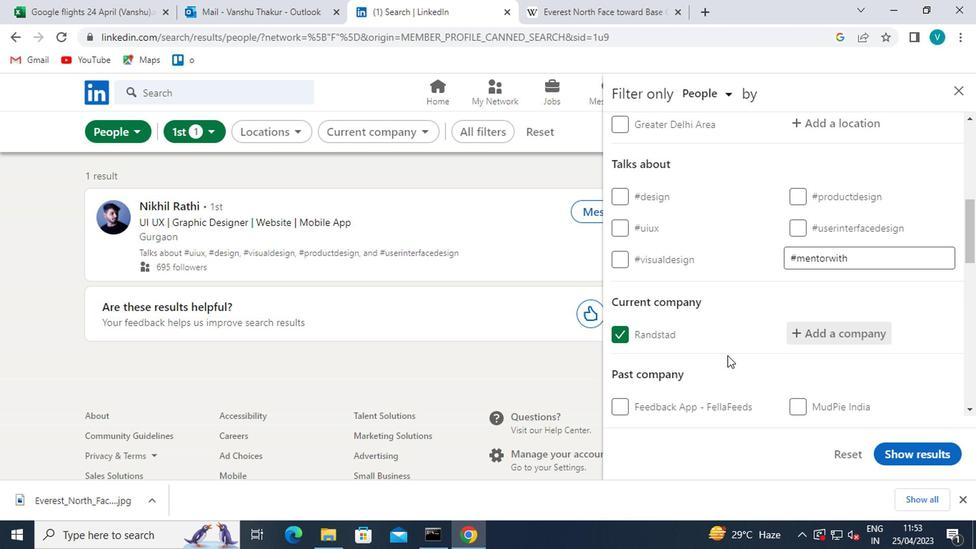
Action: Mouse moved to (726, 356)
Screenshot: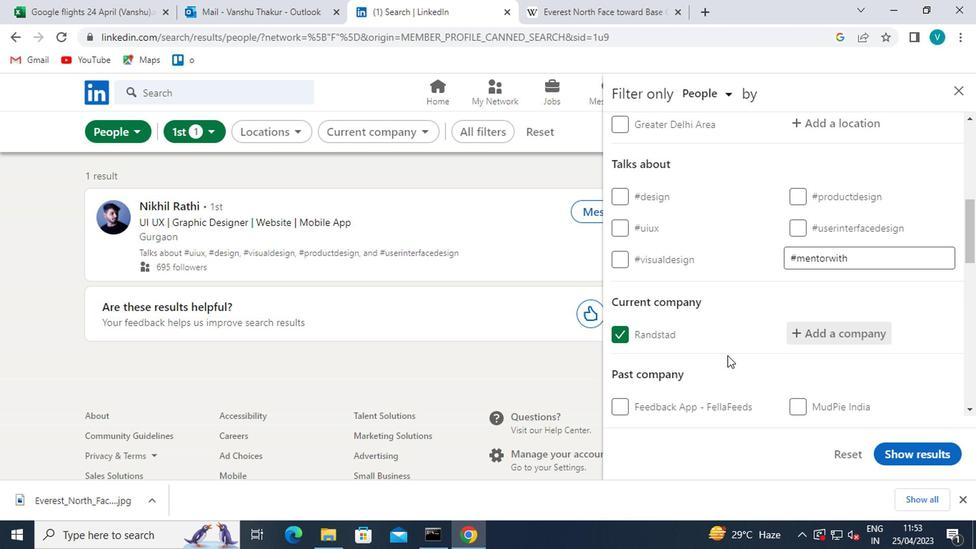 
Action: Mouse scrolled (726, 356) with delta (0, 0)
Screenshot: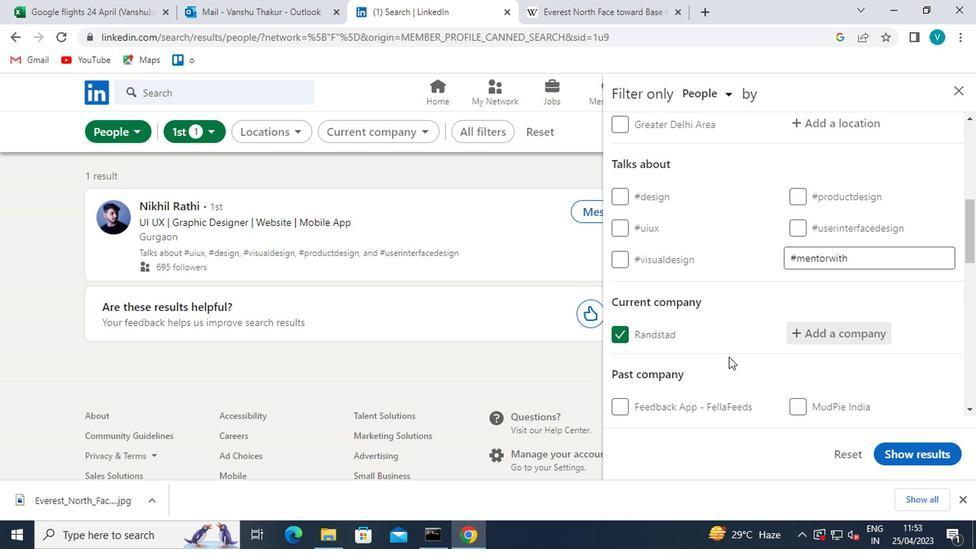 
Action: Mouse scrolled (726, 356) with delta (0, 0)
Screenshot: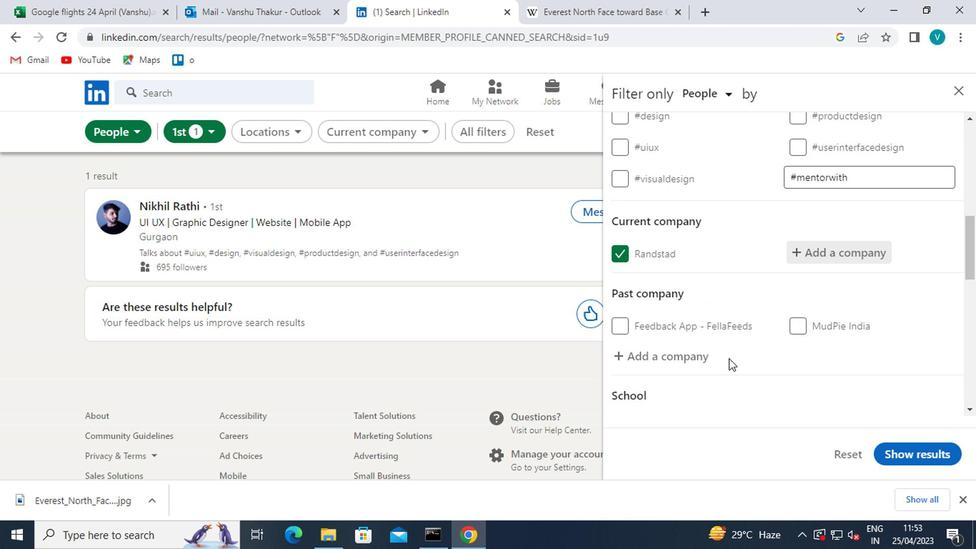 
Action: Mouse moved to (646, 336)
Screenshot: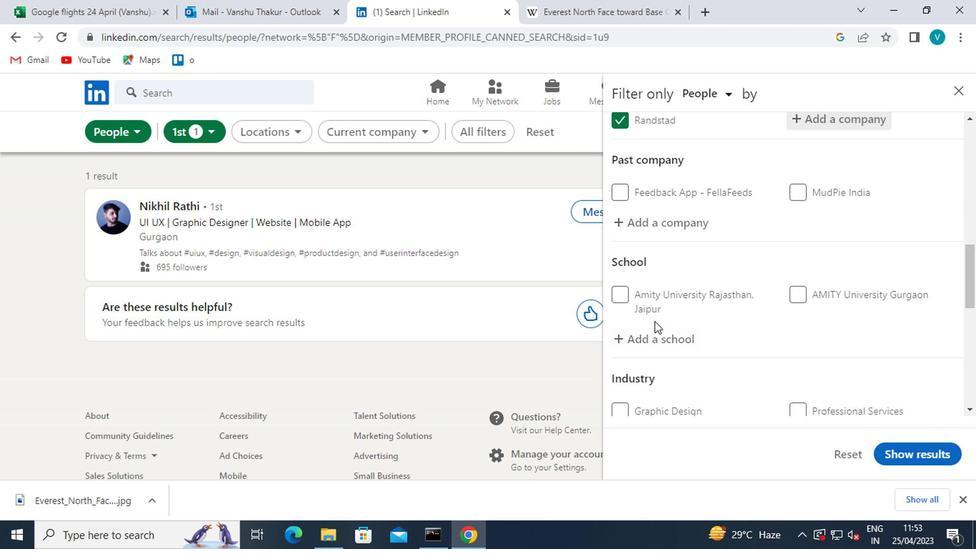 
Action: Mouse pressed left at (646, 336)
Screenshot: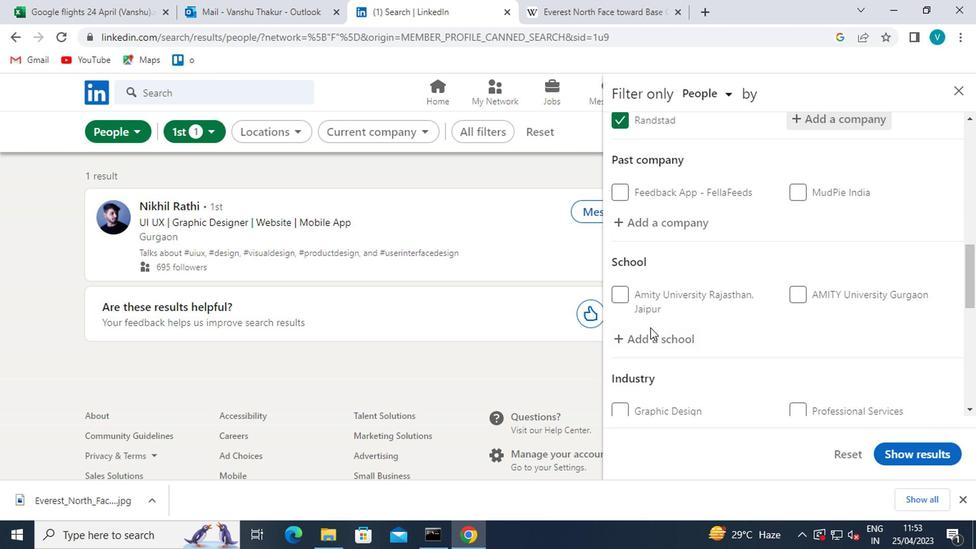 
Action: Mouse moved to (647, 337)
Screenshot: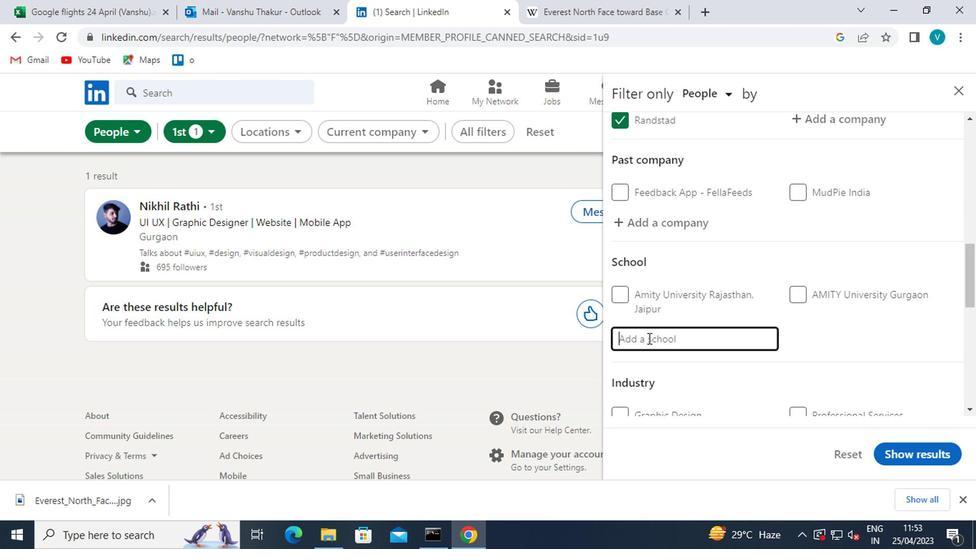 
Action: Key pressed <Key.shift>ORIENTAL<Key.space>
Screenshot: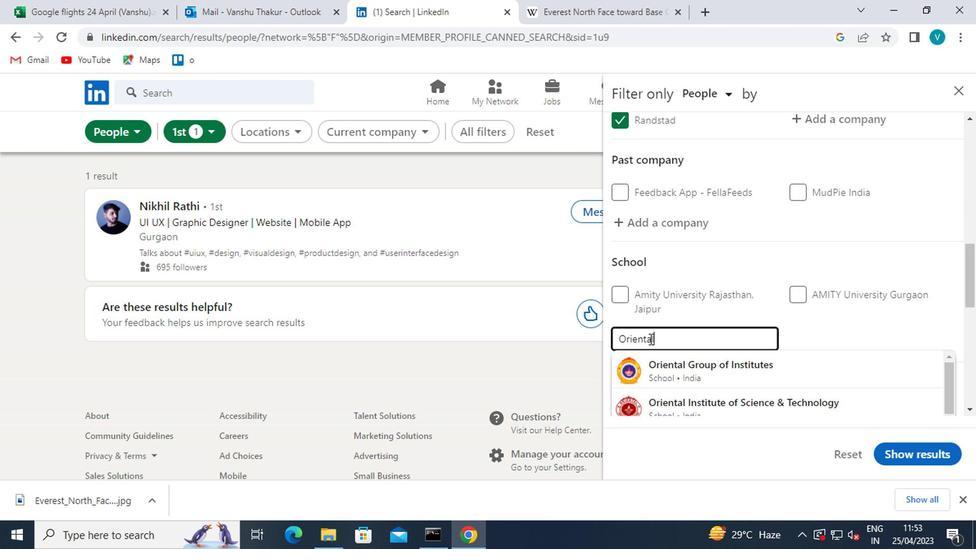 
Action: Mouse moved to (667, 310)
Screenshot: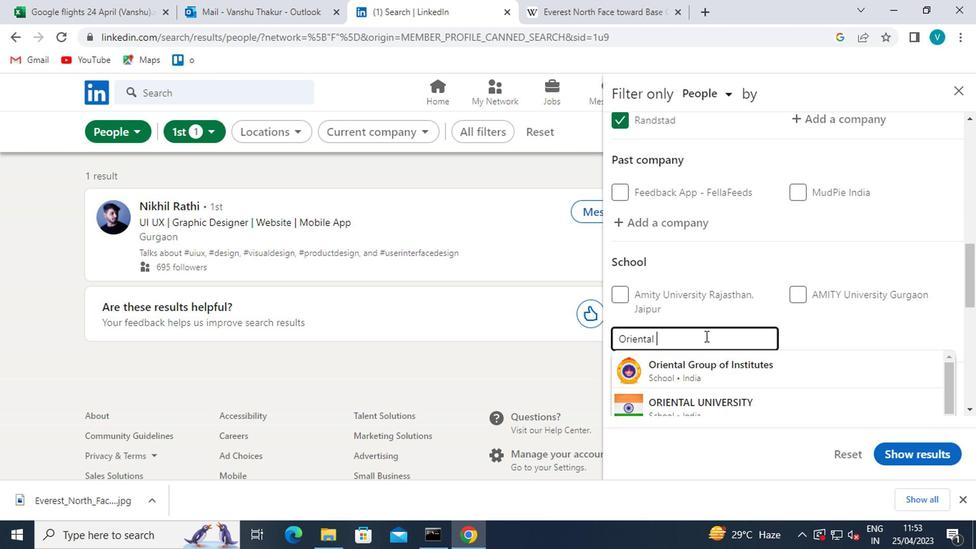 
Action: Key pressed <Key.shift>INSTITUTE<Key.space>
Screenshot: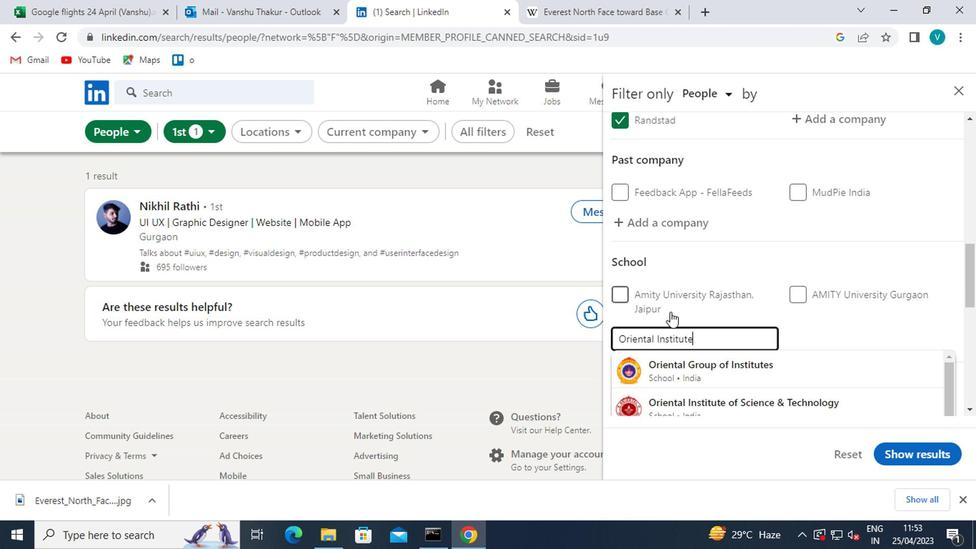 
Action: Mouse moved to (734, 376)
Screenshot: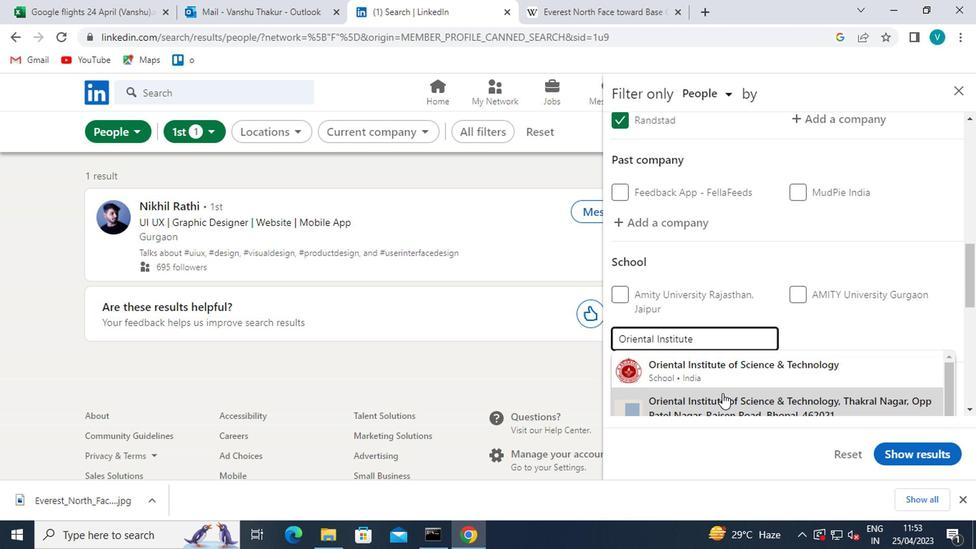 
Action: Mouse pressed left at (734, 376)
Screenshot: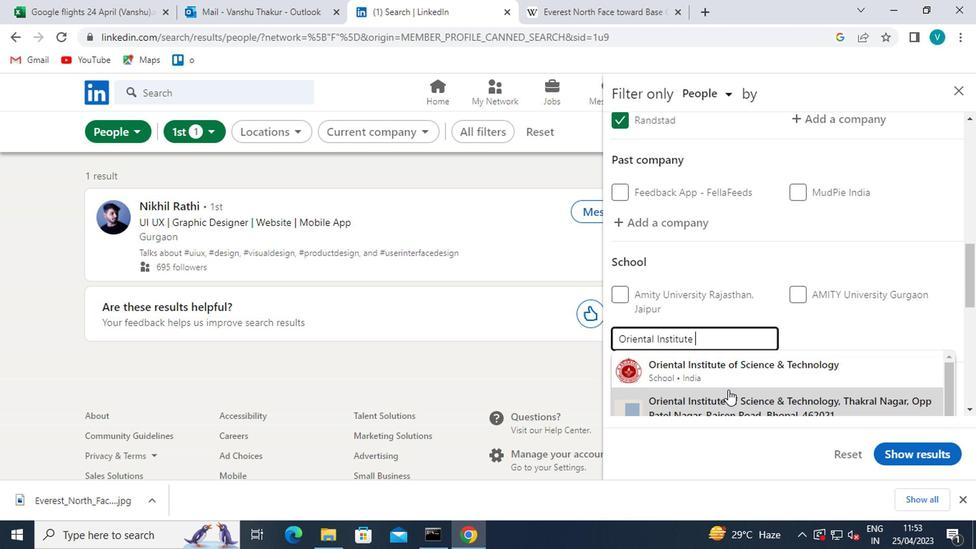
Action: Mouse moved to (660, 316)
Screenshot: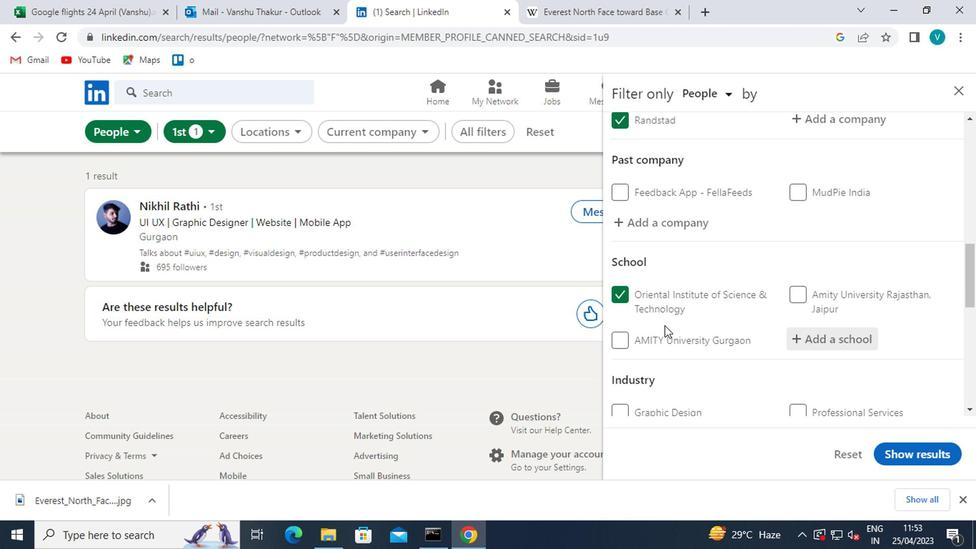 
Action: Mouse scrolled (660, 315) with delta (0, 0)
Screenshot: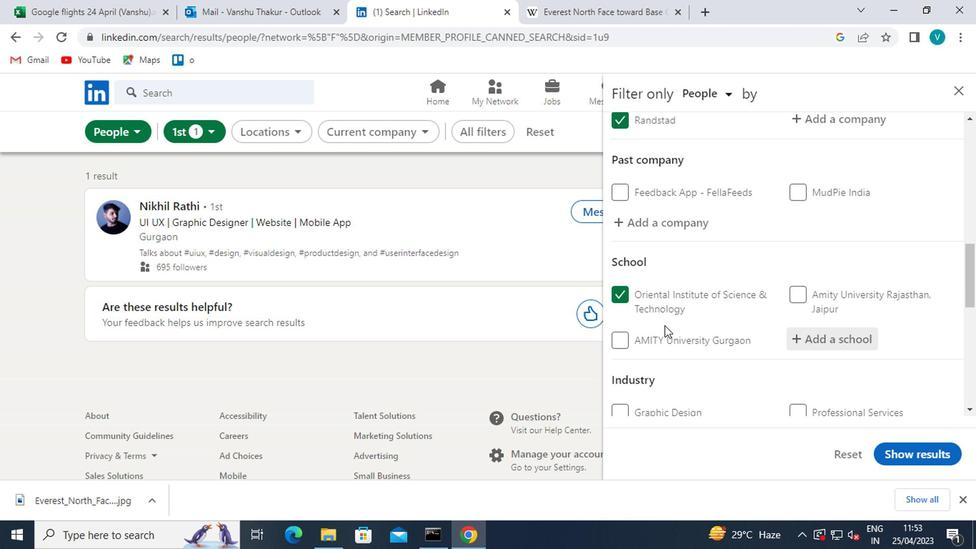 
Action: Mouse moved to (656, 312)
Screenshot: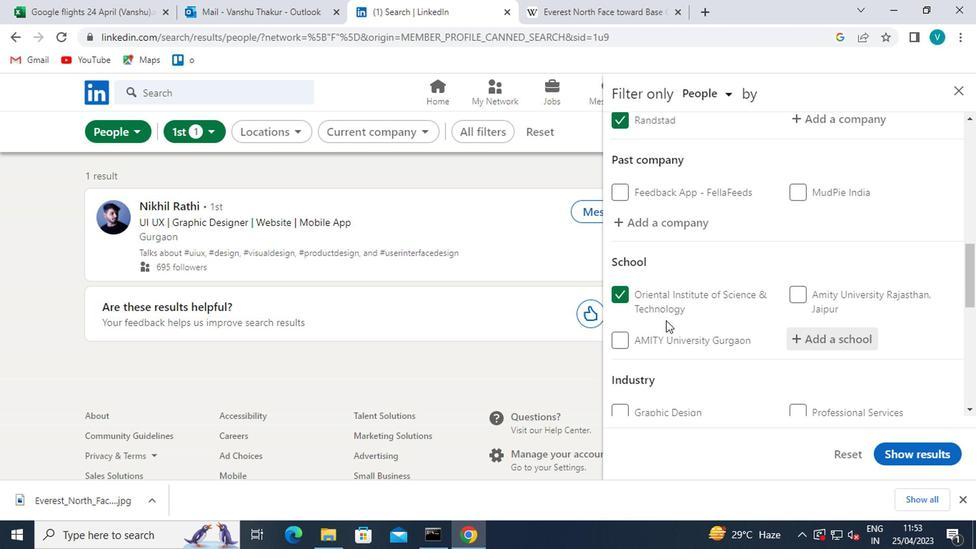
Action: Mouse scrolled (656, 312) with delta (0, 0)
Screenshot: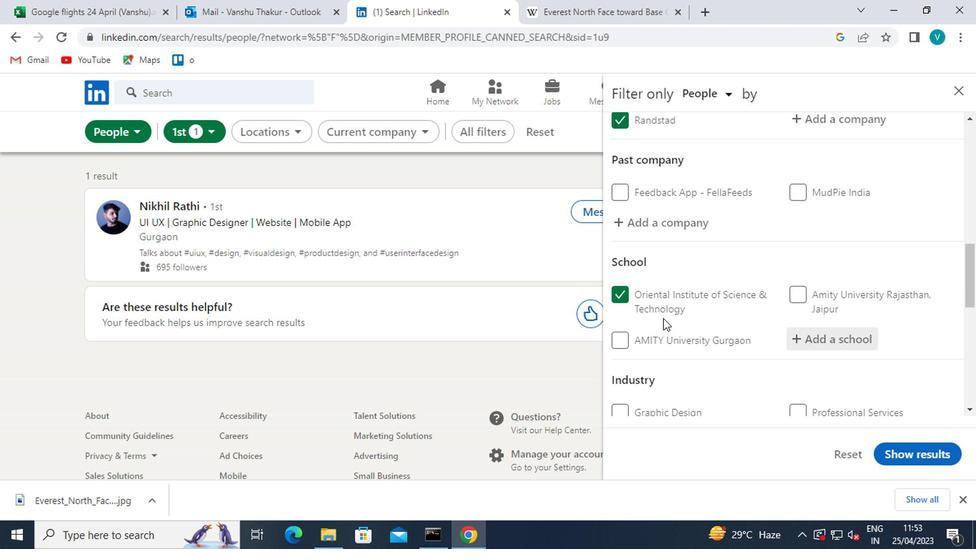 
Action: Mouse moved to (831, 300)
Screenshot: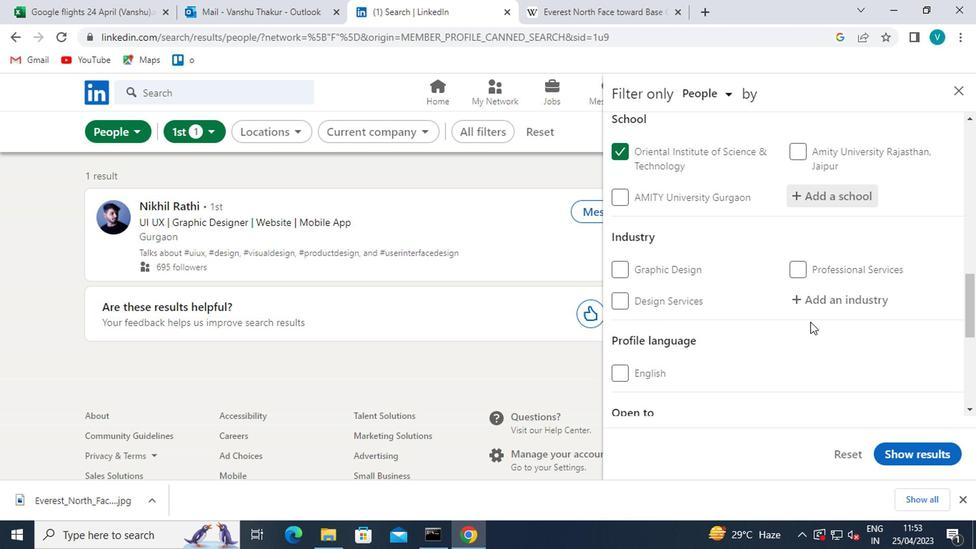 
Action: Mouse pressed left at (831, 300)
Screenshot: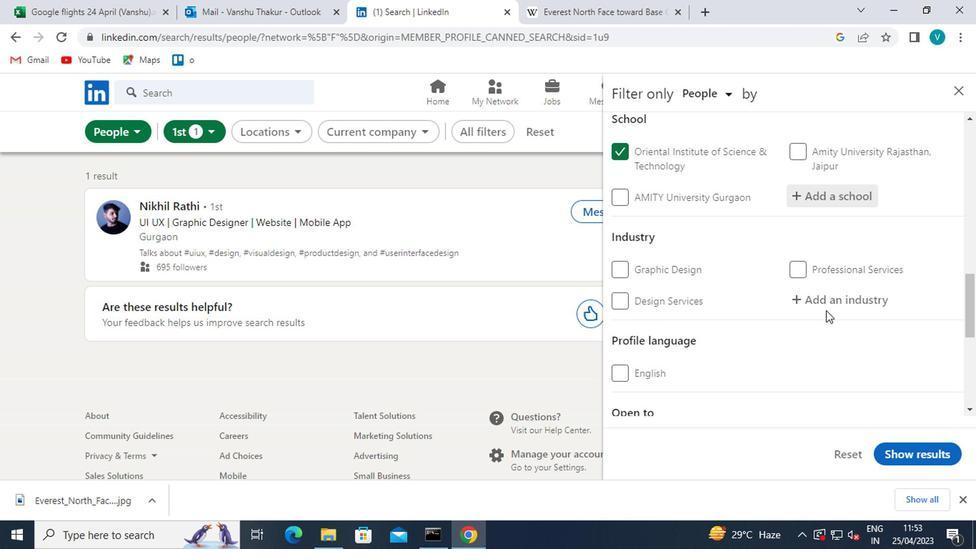 
Action: Mouse moved to (681, 190)
Screenshot: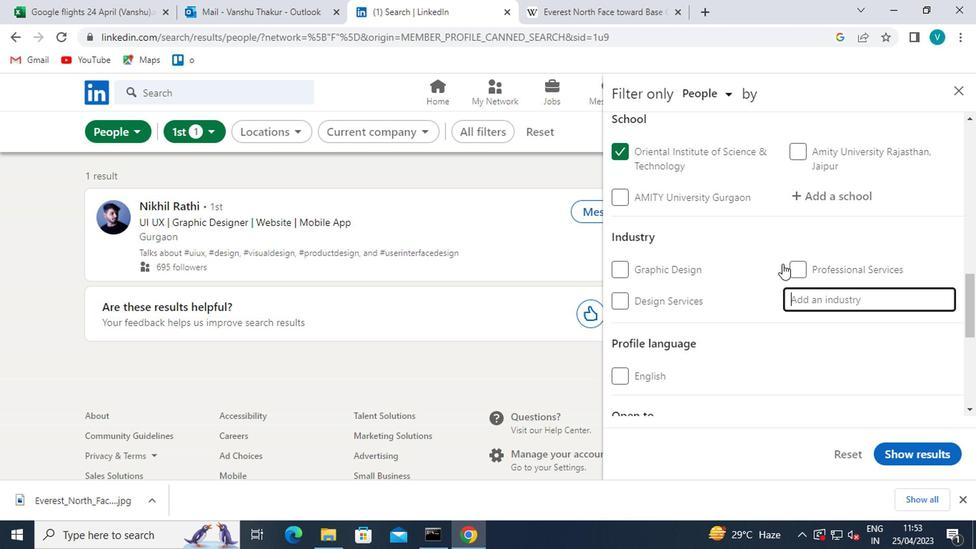 
Action: Key pressed <Key.shift>IT<Key.space><Key.shift>SYSTEM<Key.space>
Screenshot: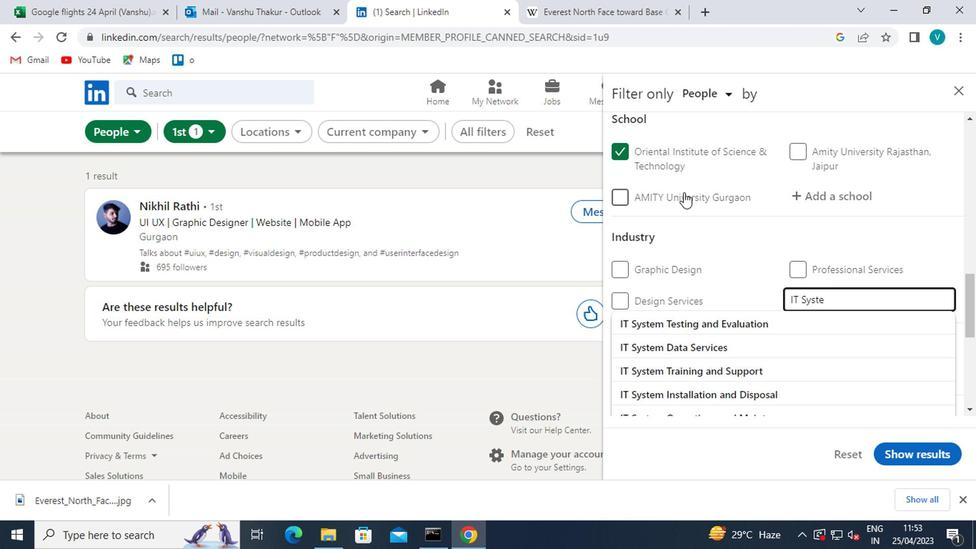 
Action: Mouse moved to (703, 389)
Screenshot: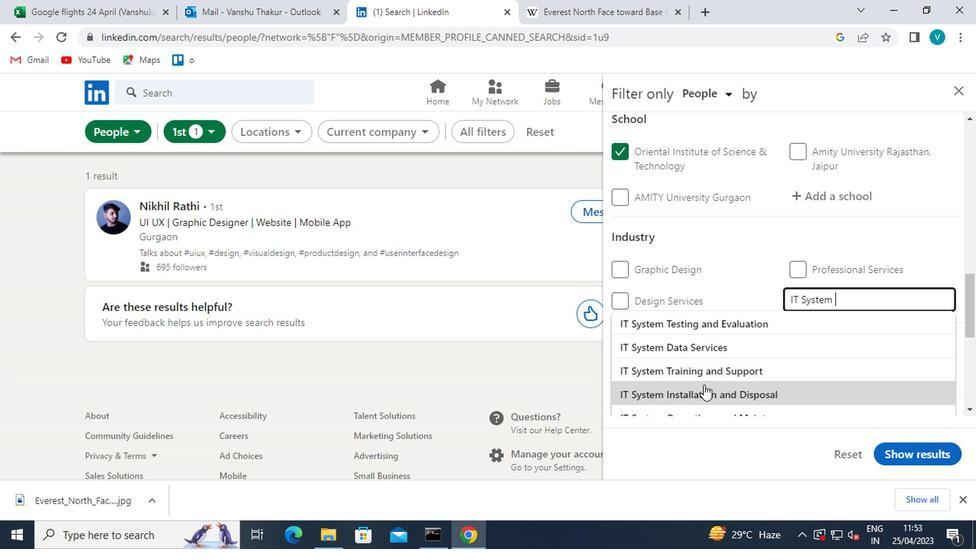 
Action: Mouse pressed left at (703, 389)
Screenshot: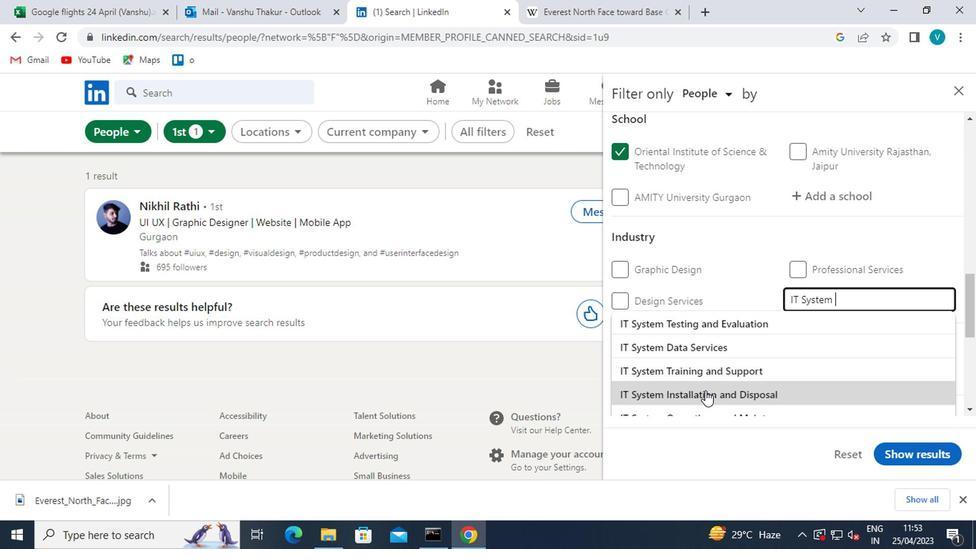 
Action: Mouse moved to (744, 345)
Screenshot: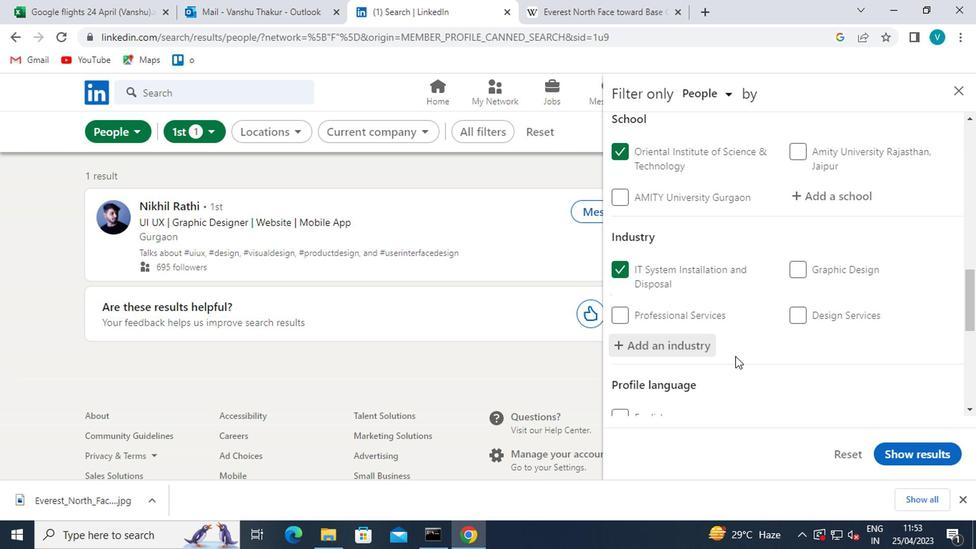 
Action: Mouse scrolled (744, 344) with delta (0, -1)
Screenshot: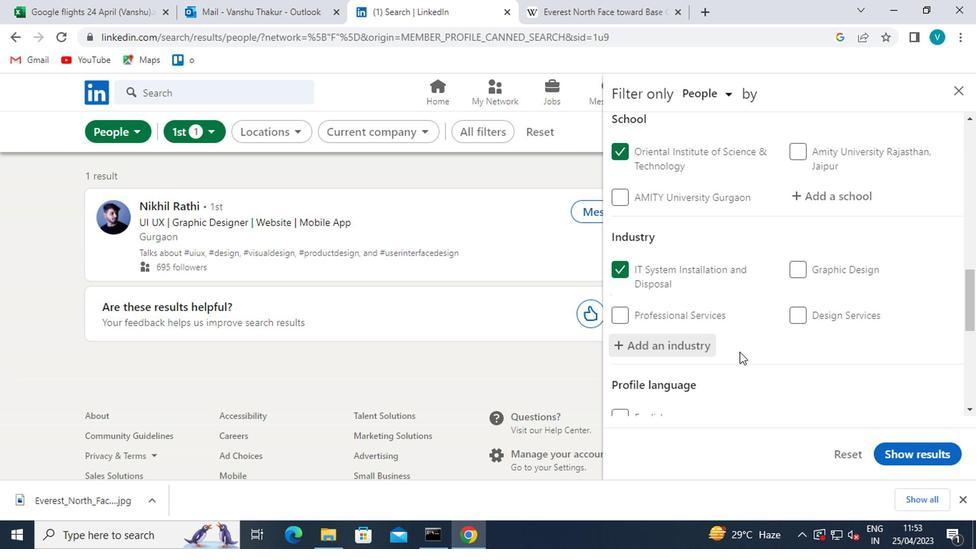 
Action: Mouse moved to (745, 344)
Screenshot: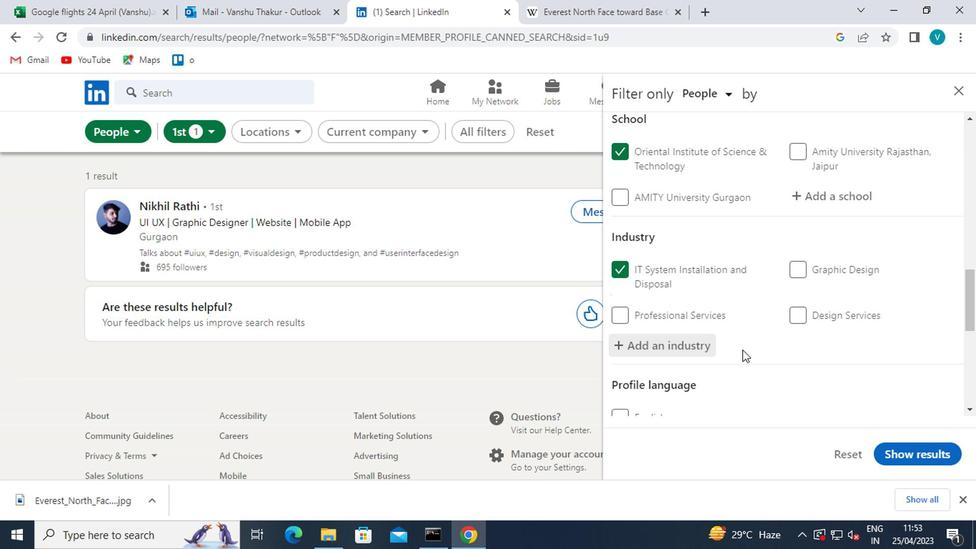 
Action: Mouse scrolled (745, 343) with delta (0, 0)
Screenshot: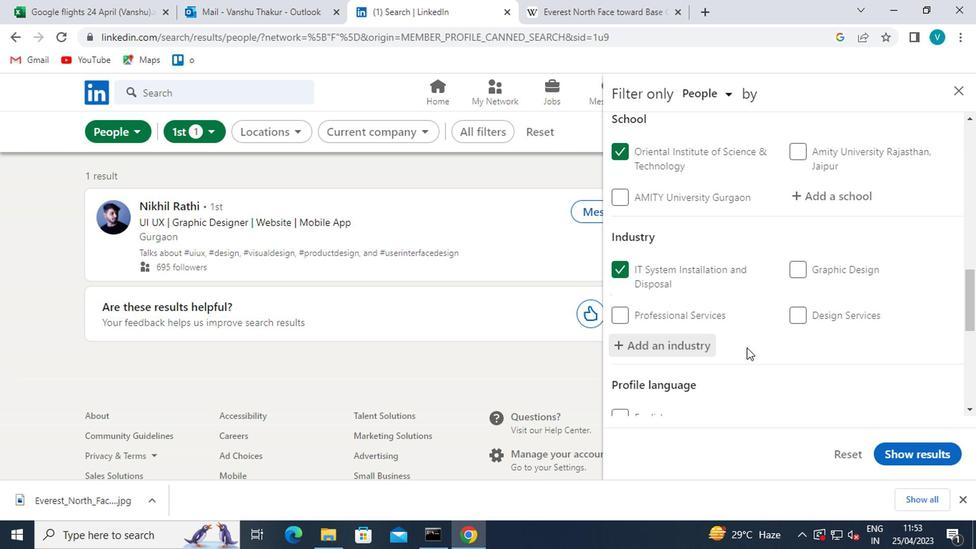 
Action: Mouse scrolled (745, 343) with delta (0, 0)
Screenshot: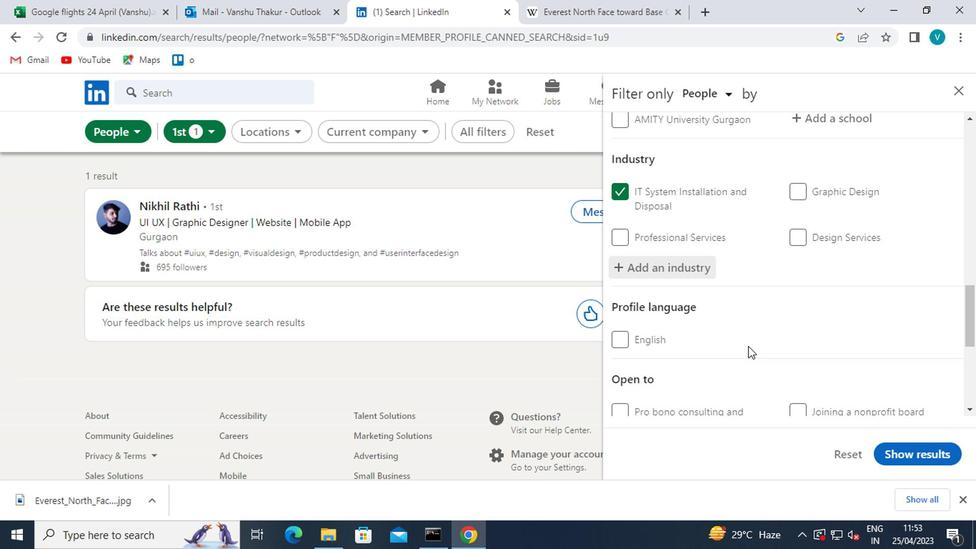
Action: Mouse moved to (699, 321)
Screenshot: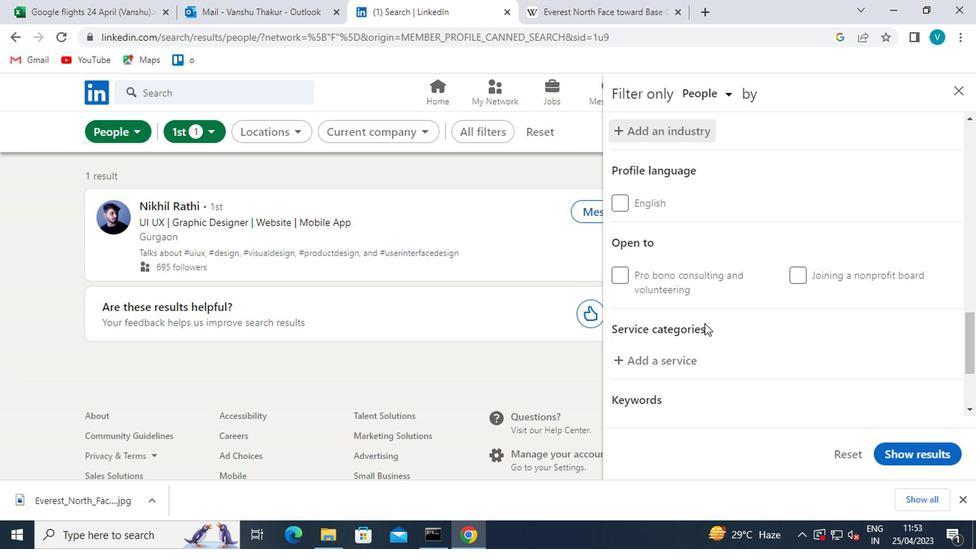 
Action: Mouse scrolled (699, 321) with delta (0, 0)
Screenshot: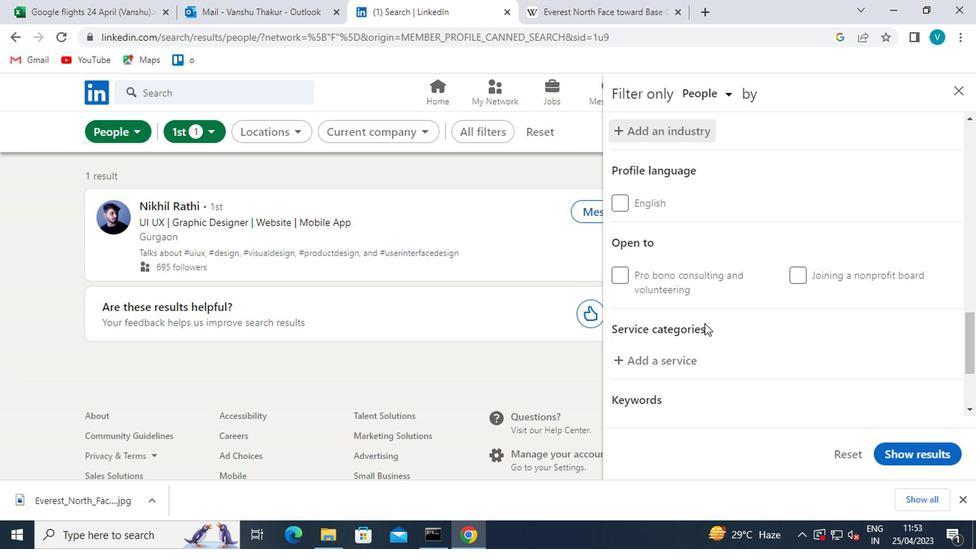 
Action: Mouse moved to (691, 294)
Screenshot: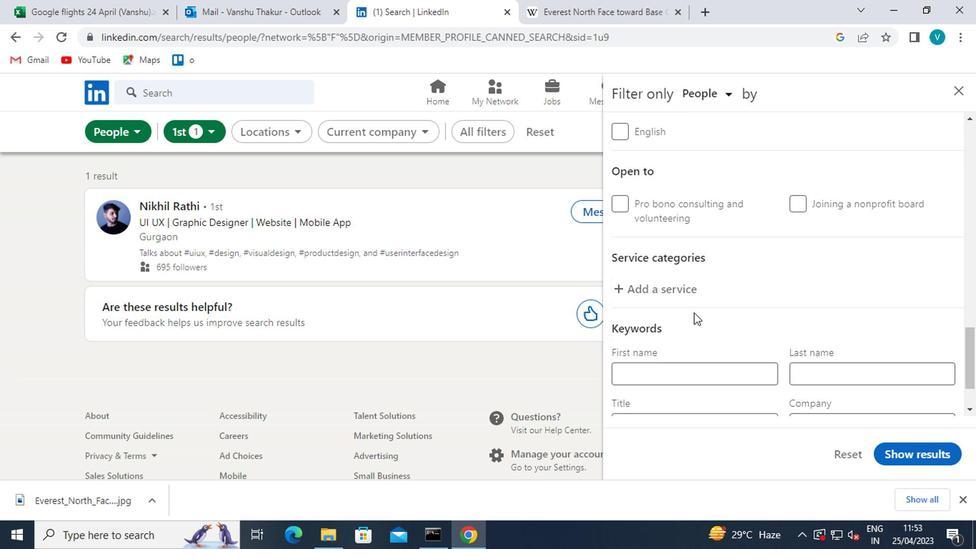 
Action: Mouse pressed left at (691, 294)
Screenshot: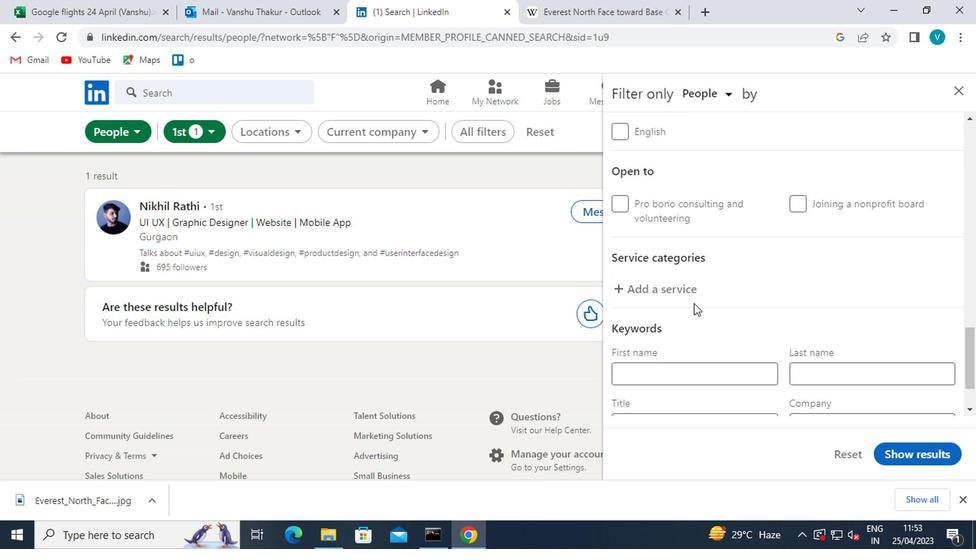 
Action: Mouse moved to (669, 278)
Screenshot: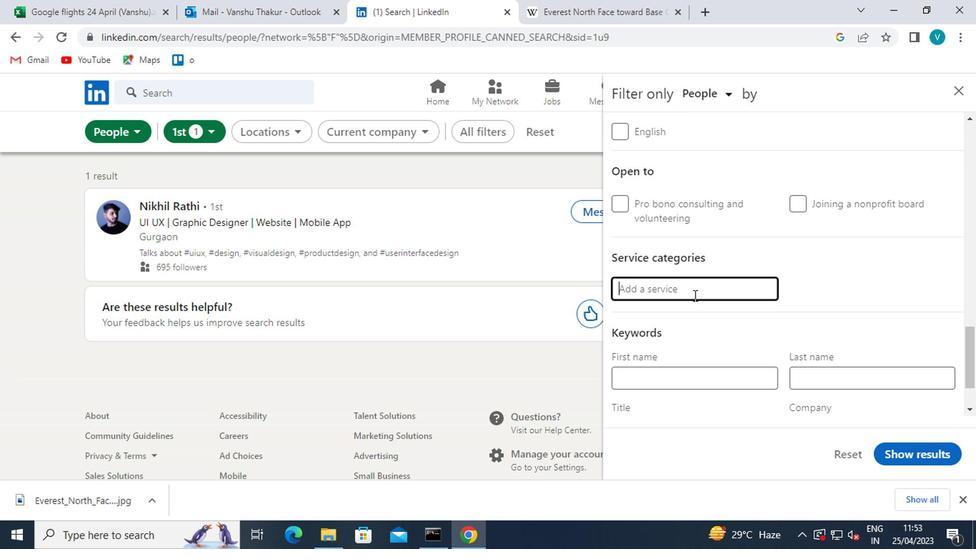 
Action: Key pressed <Key.shift>C
Screenshot: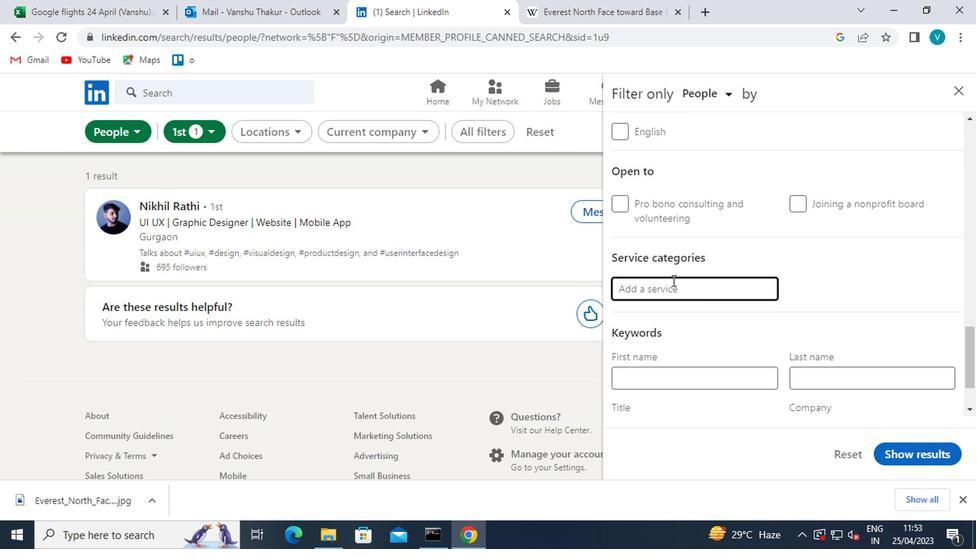 
Action: Mouse moved to (669, 277)
Screenshot: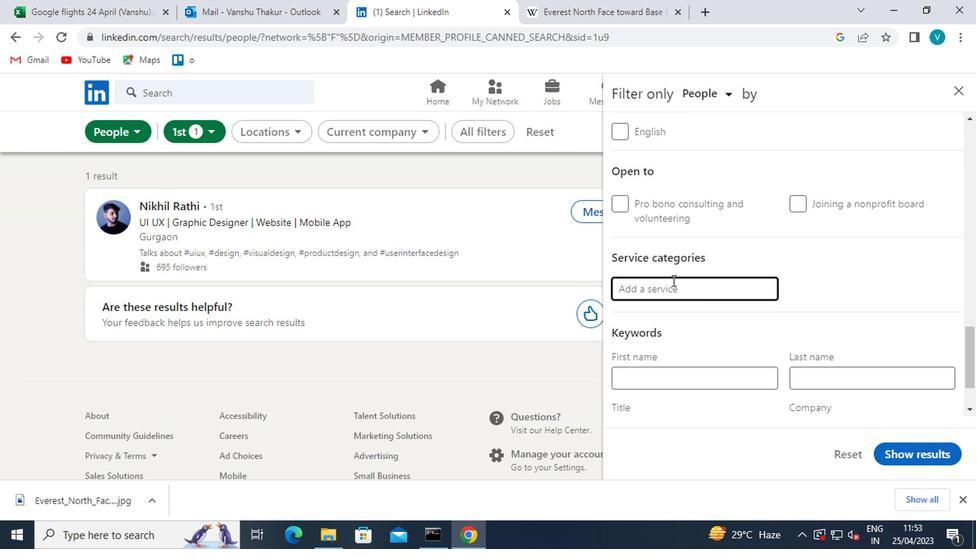 
Action: Key pressed OPRPORATE<Key.space><Key.left><Key.left><Key.left><Key.left><Key.left><Key.left><Key.left><Key.left><Key.backspace><Key.right><Key.right><Key.right><Key.right><Key.right><Key.right><Key.right><Key.right>
Screenshot: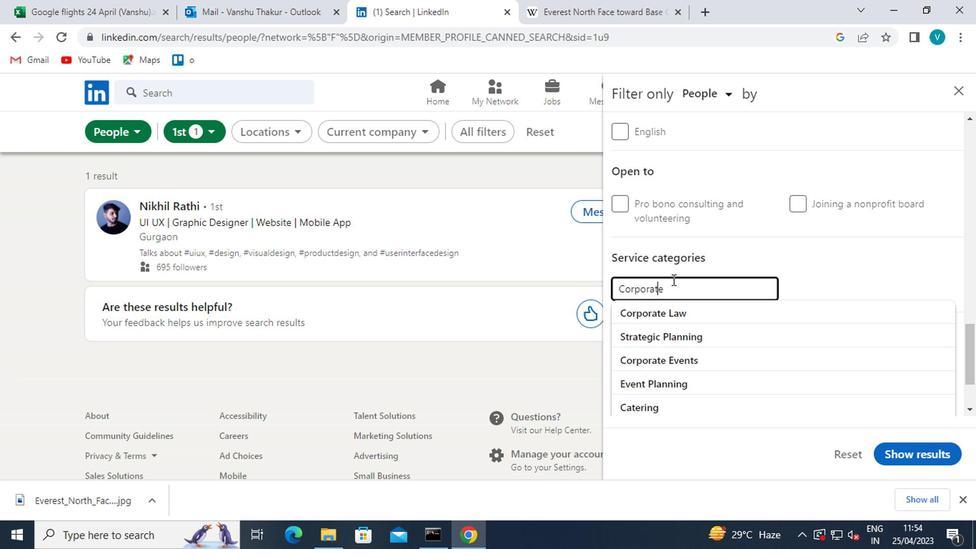 
Action: Mouse moved to (671, 308)
Screenshot: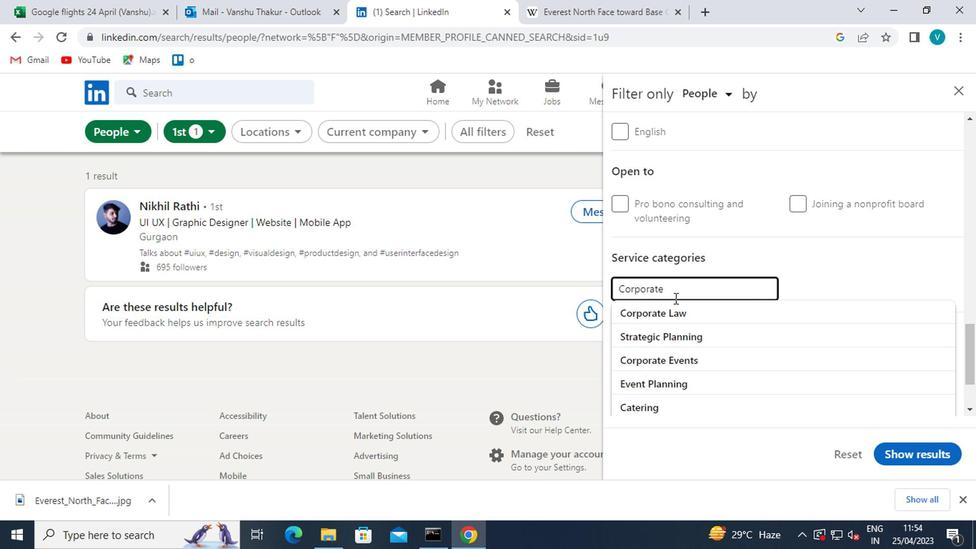 
Action: Mouse pressed left at (671, 308)
Screenshot: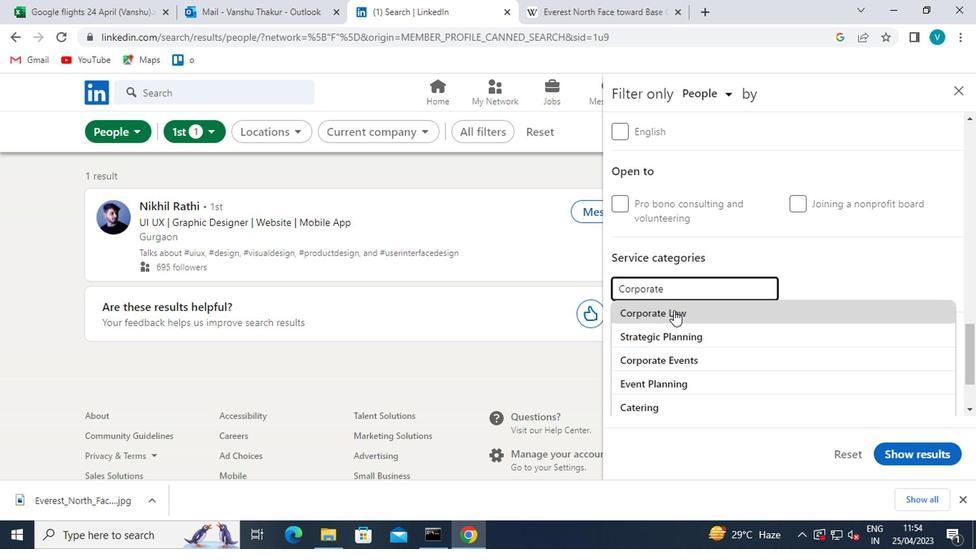
Action: Mouse moved to (672, 309)
Screenshot: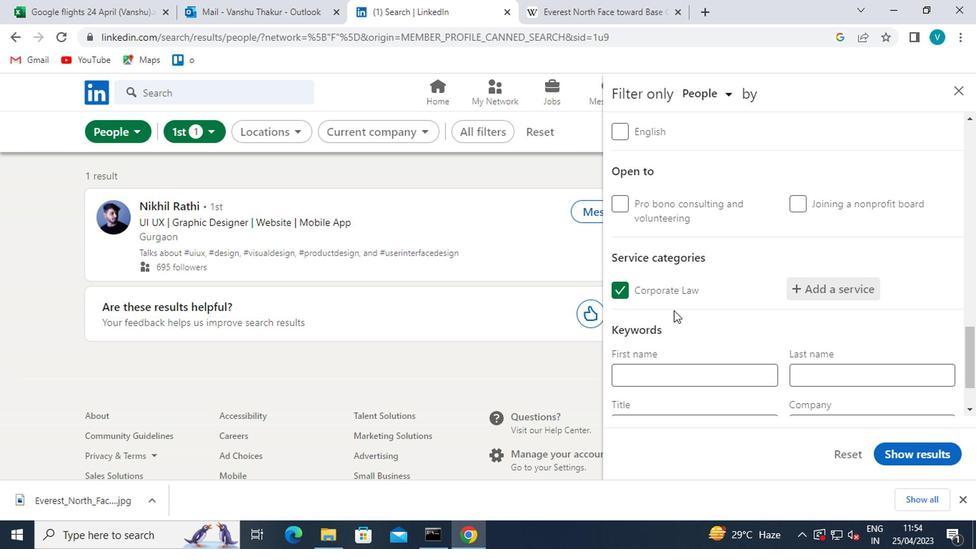 
Action: Mouse scrolled (672, 308) with delta (0, 0)
Screenshot: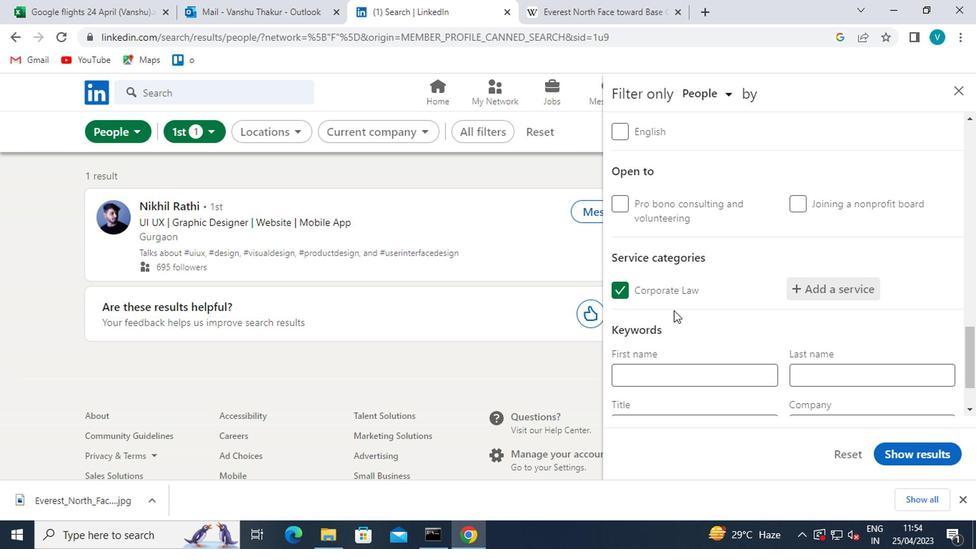 
Action: Mouse moved to (673, 309)
Screenshot: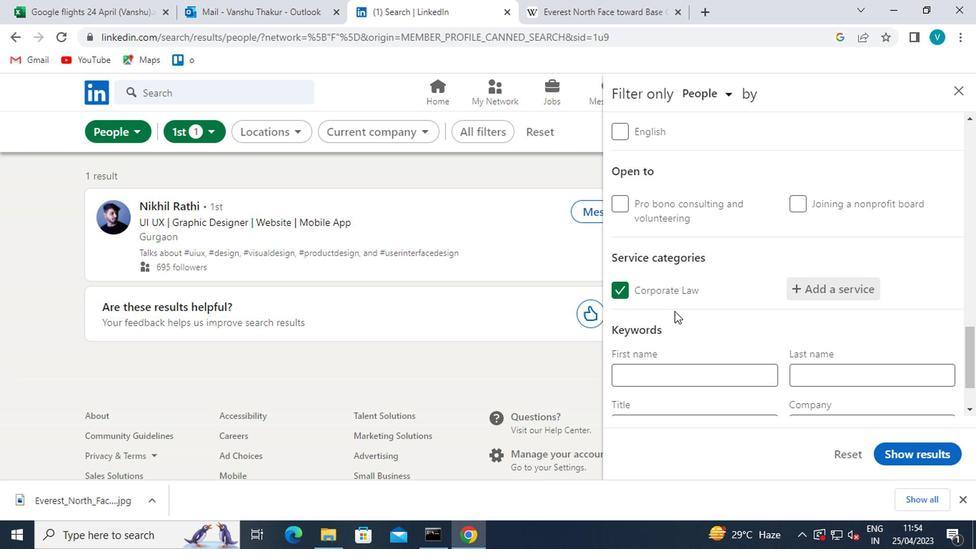 
Action: Mouse scrolled (673, 308) with delta (0, 0)
Screenshot: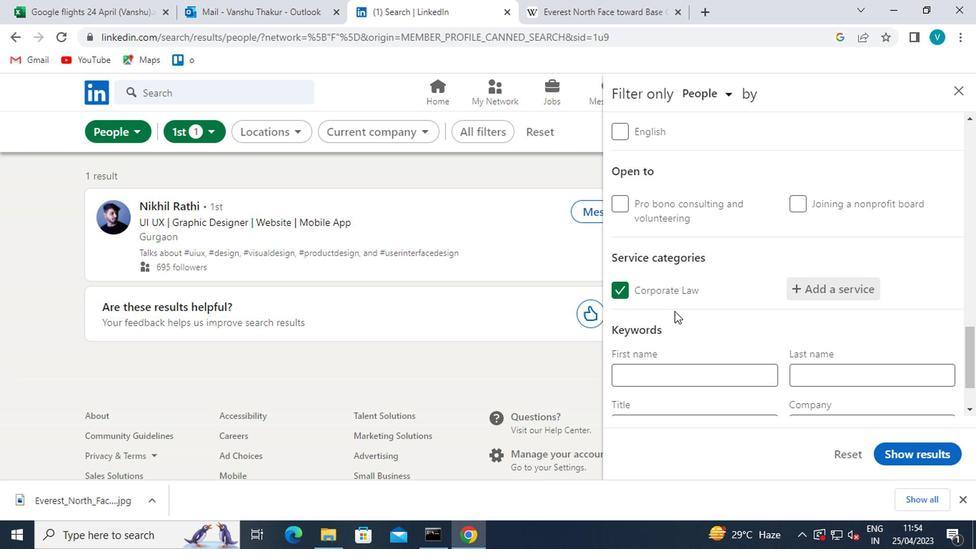 
Action: Mouse moved to (668, 307)
Screenshot: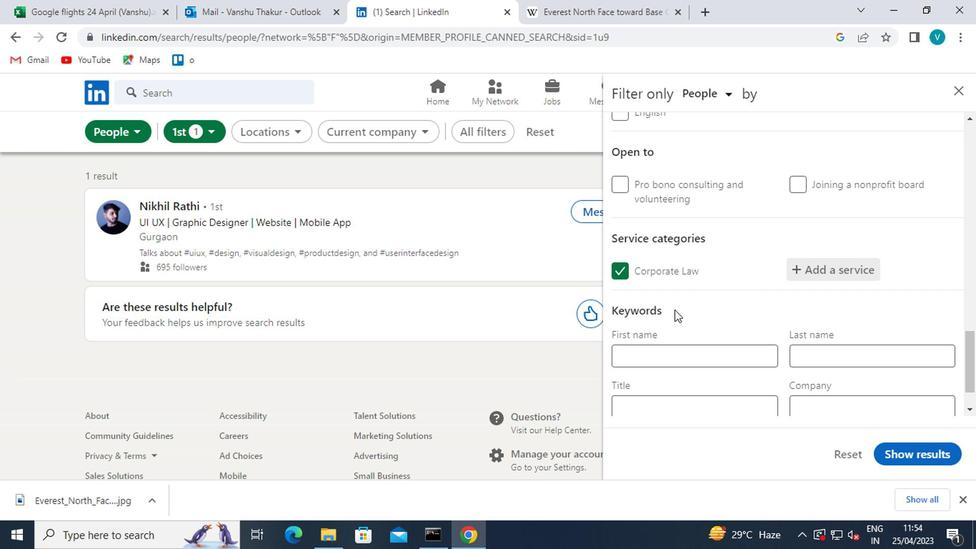 
Action: Mouse scrolled (668, 306) with delta (0, 0)
Screenshot: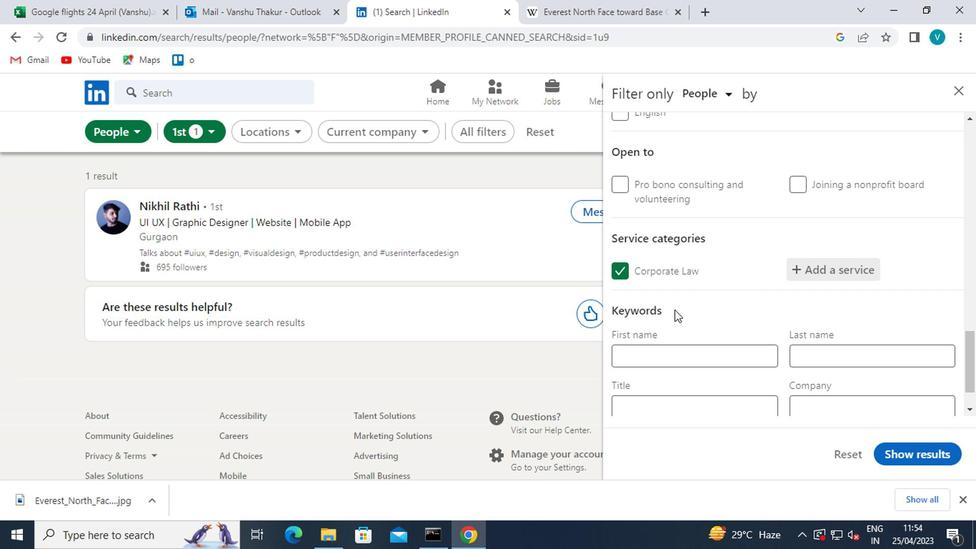 
Action: Mouse moved to (667, 336)
Screenshot: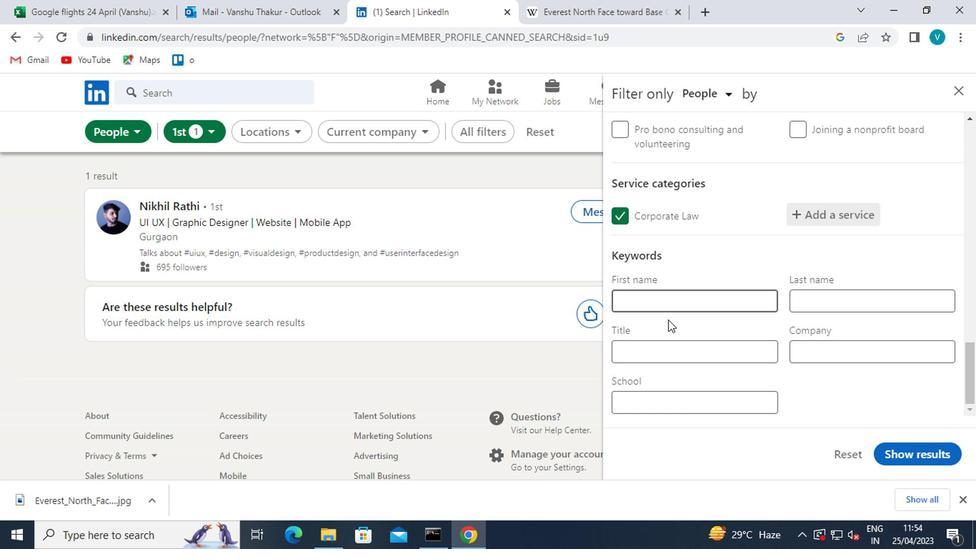 
Action: Mouse pressed left at (667, 336)
Screenshot: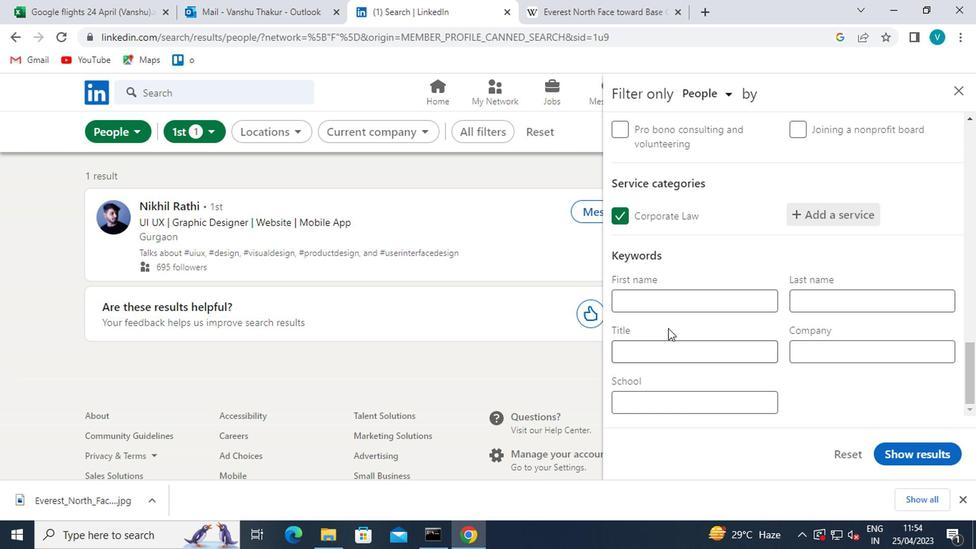 
Action: Mouse moved to (669, 337)
Screenshot: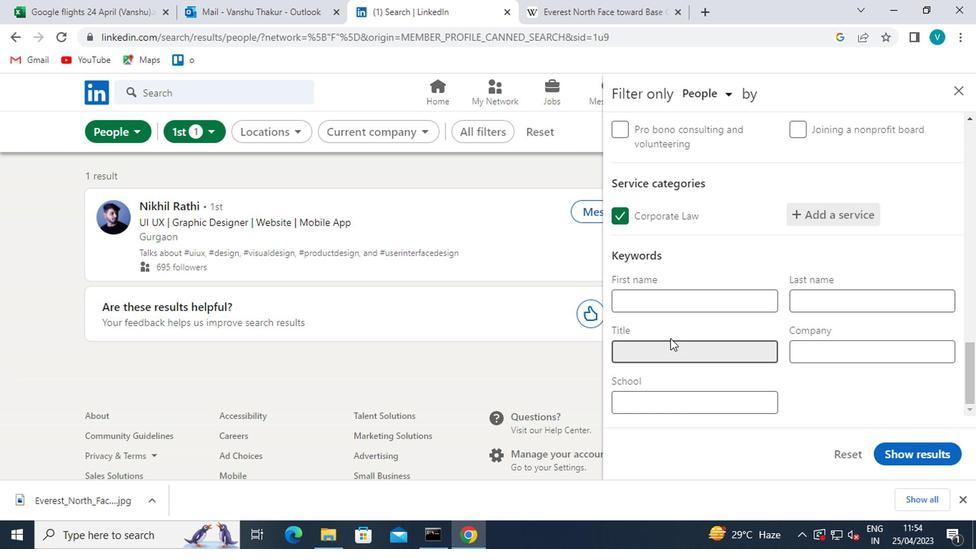 
Action: Key pressed <Key.shift>EVENT<Key.space><Key.shift>PLAM<Key.backspace>NNER
Screenshot: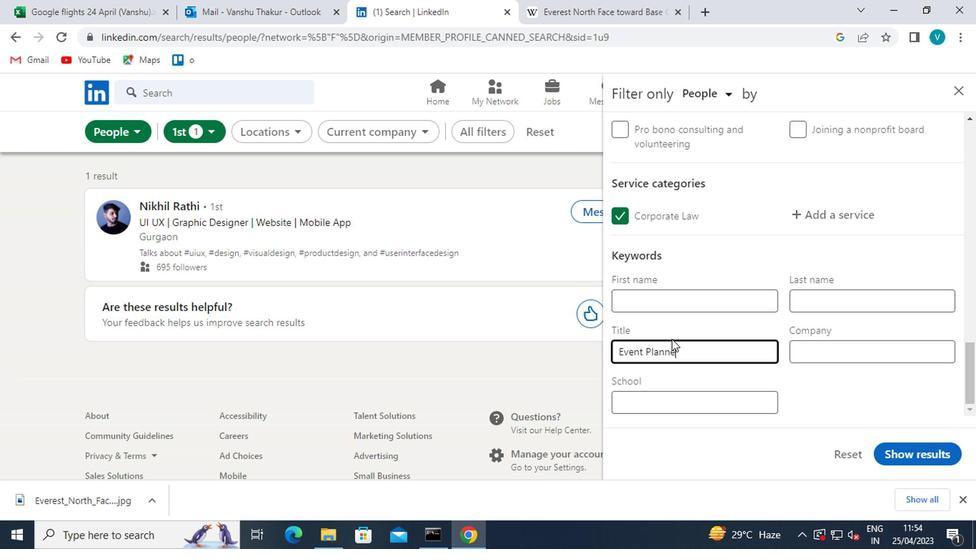 
Action: Mouse moved to (887, 446)
Screenshot: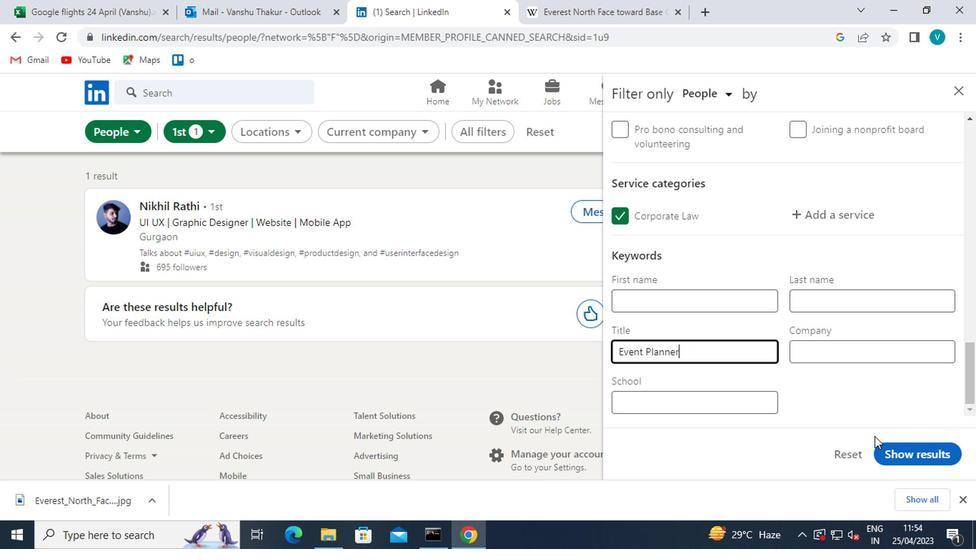 
Action: Mouse pressed left at (887, 446)
Screenshot: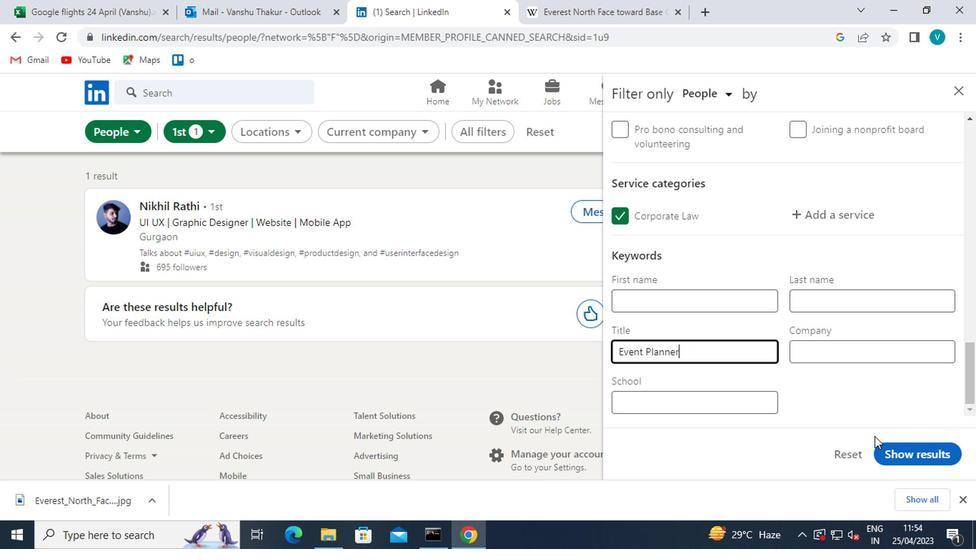
Action: Mouse moved to (770, 373)
Screenshot: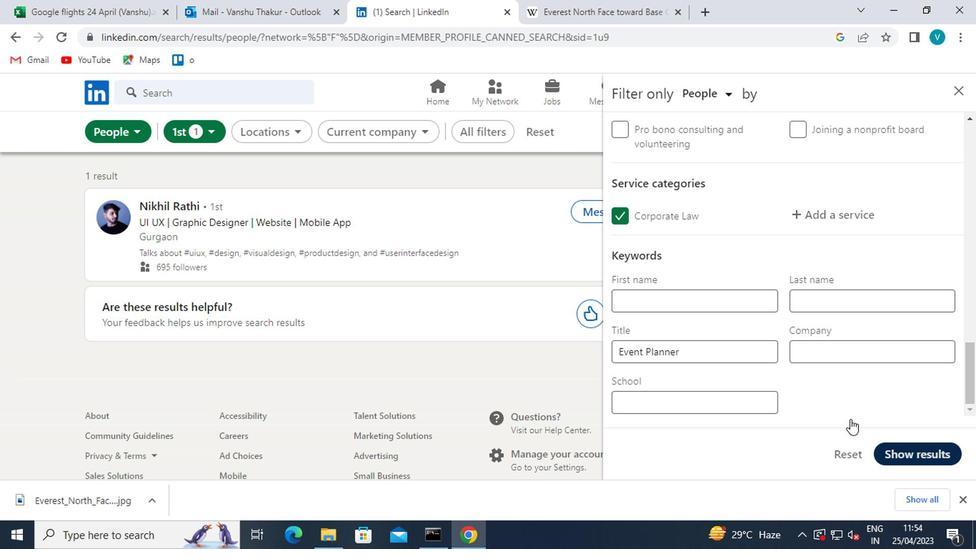 
